 Task: Open Card Cabaret Review in Board Customer Needs Assessment to Workspace Help Desk Software and add a team member Softage.1@softage.net, a label Blue, a checklist Alternative Investments, an attachment from your computer, a color Blue and finally, add a card description 'Develop and launch new customer feedback program for product improvements' and a comment 'We should approach this task with a sense of experimentation and a willingness to learn from our mistakes.'. Add a start date 'Jan 05, 1900' with a due date 'Jan 12, 1900'
Action: Mouse moved to (85, 46)
Screenshot: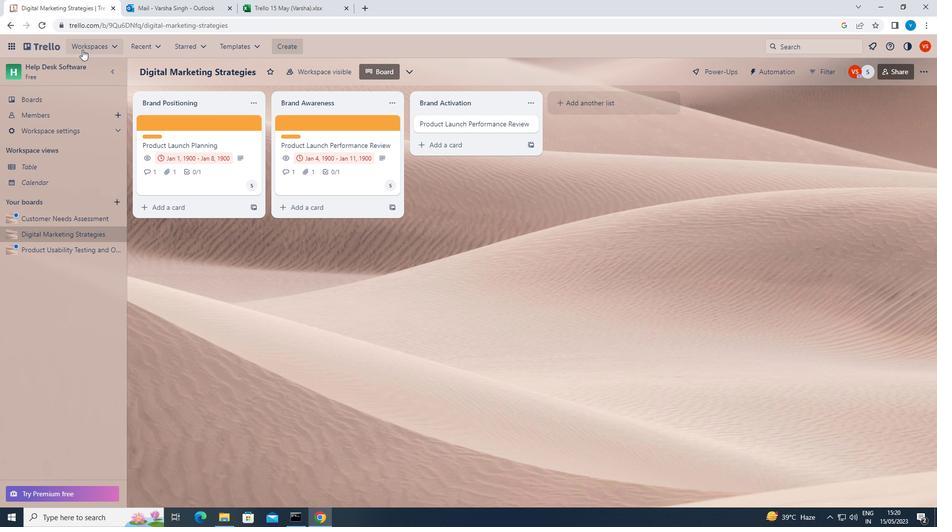 
Action: Mouse pressed left at (85, 46)
Screenshot: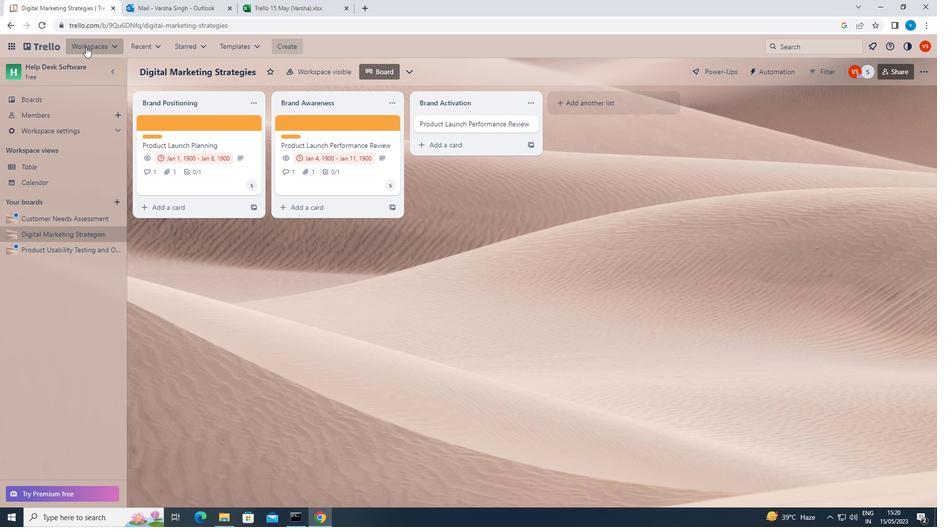 
Action: Mouse moved to (124, 461)
Screenshot: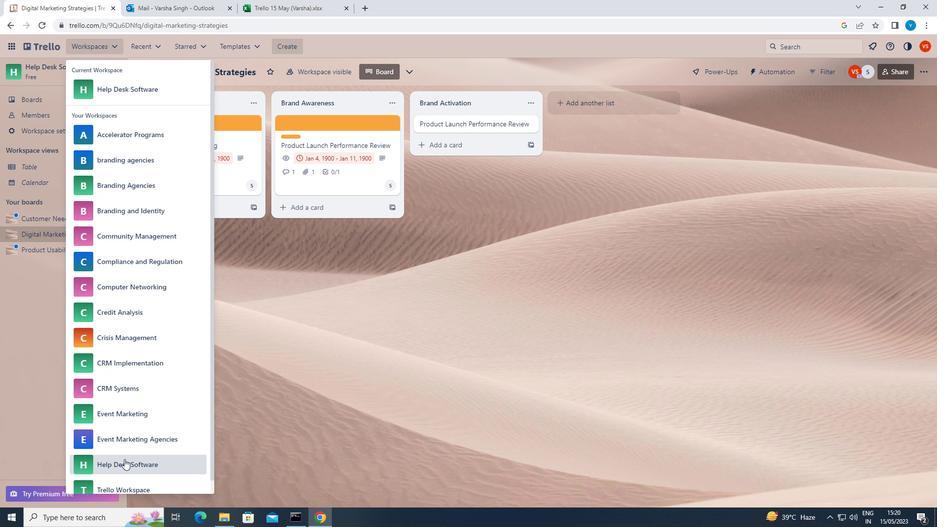 
Action: Mouse pressed left at (124, 461)
Screenshot: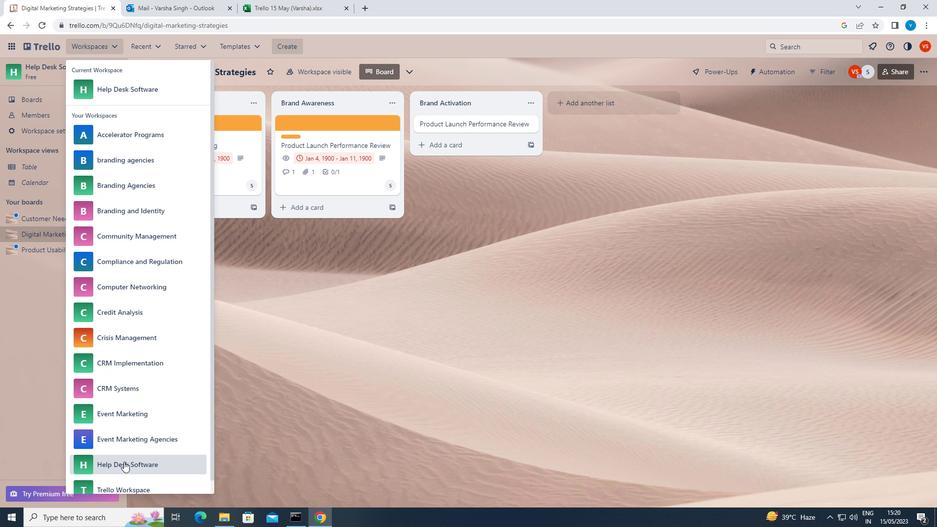 
Action: Mouse moved to (716, 398)
Screenshot: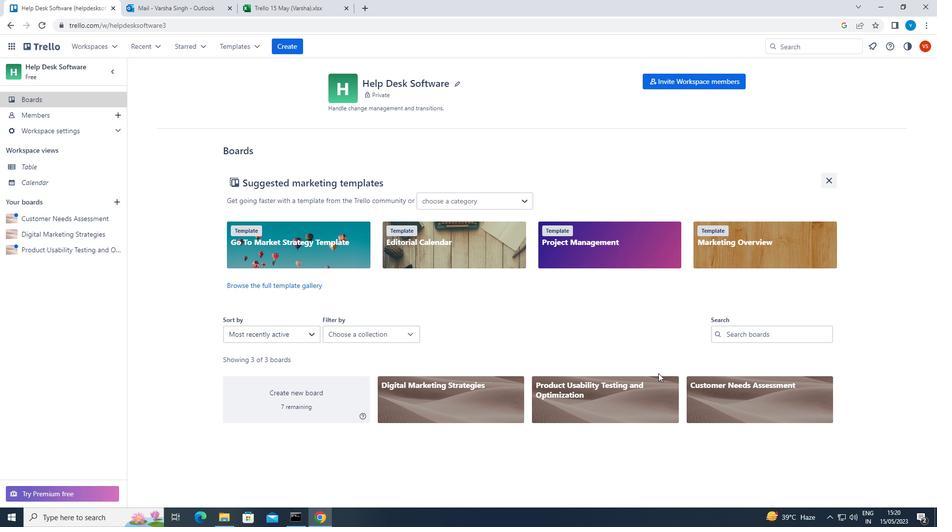 
Action: Mouse pressed left at (716, 398)
Screenshot: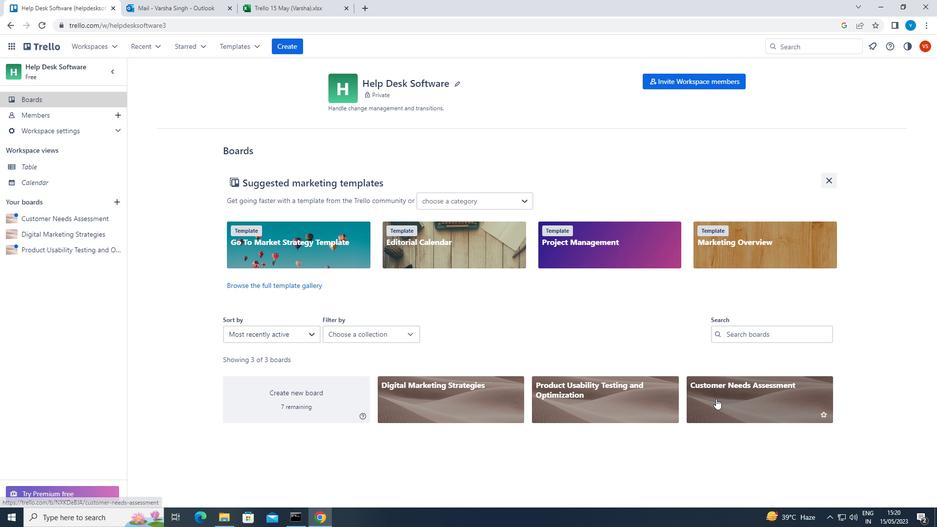 
Action: Mouse moved to (354, 125)
Screenshot: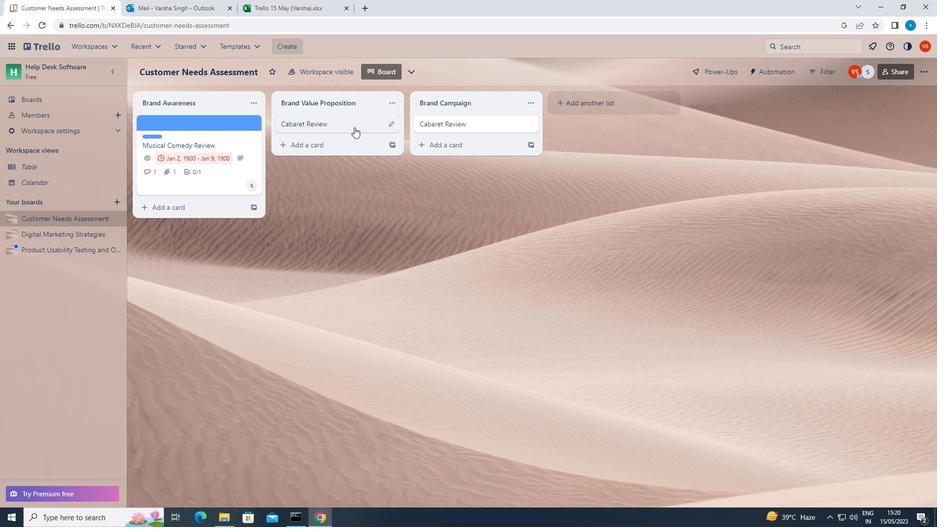 
Action: Mouse pressed left at (354, 125)
Screenshot: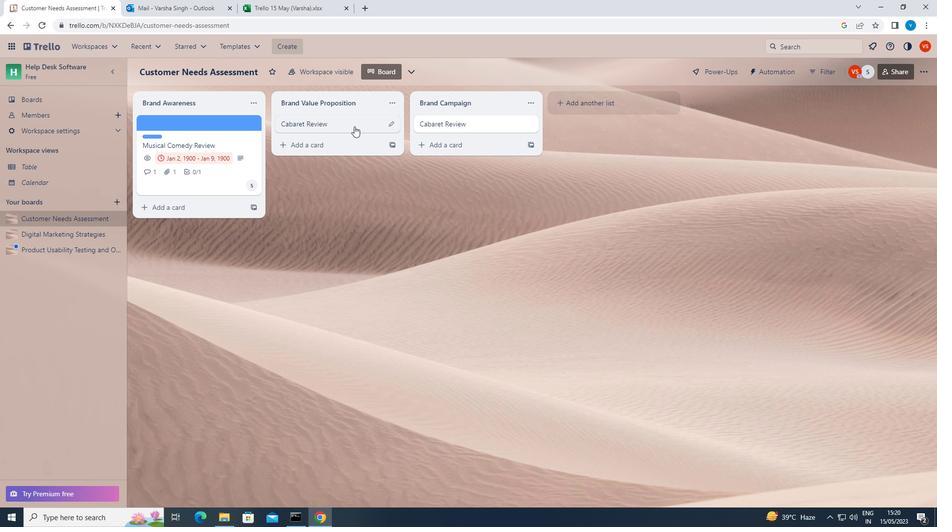 
Action: Mouse moved to (599, 158)
Screenshot: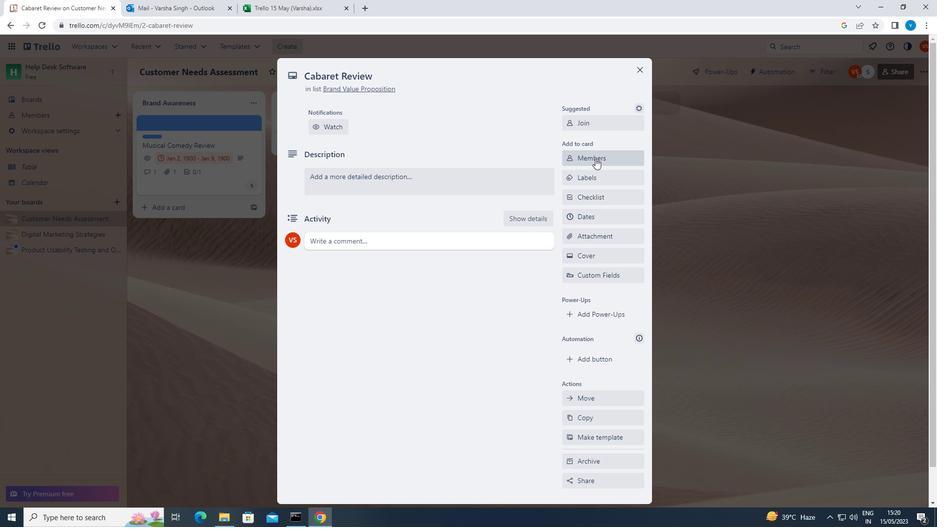 
Action: Mouse pressed left at (599, 158)
Screenshot: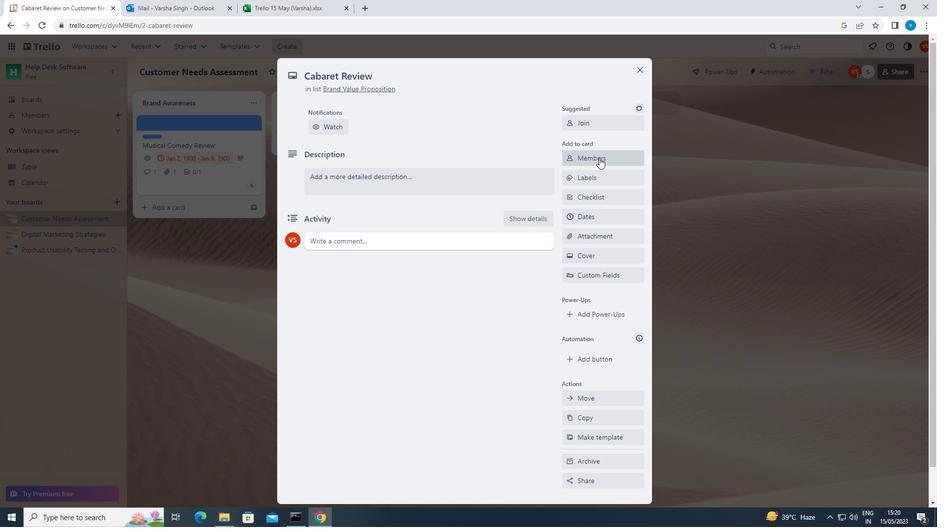 
Action: Mouse moved to (590, 185)
Screenshot: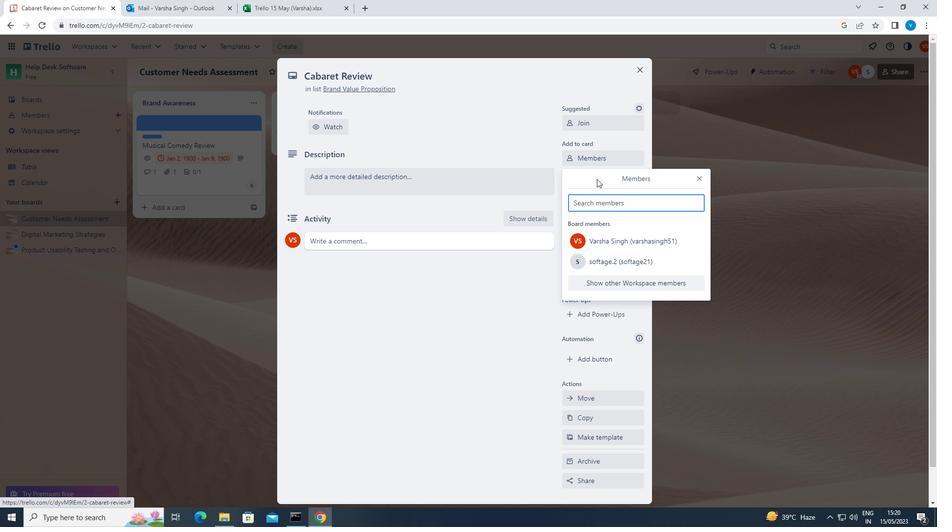 
Action: Key pressed <Key.shift>SOFTAGE.1<Key.shift>@SOFTAGE.NET
Screenshot: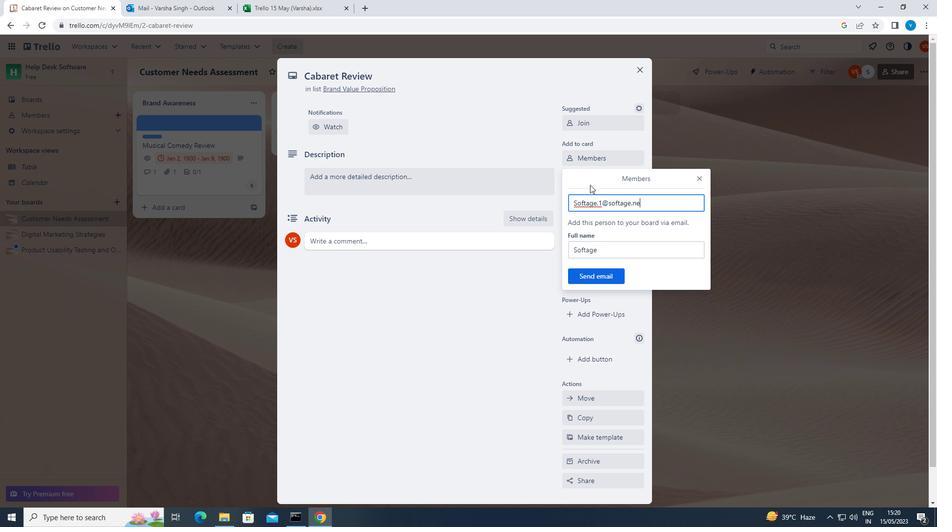 
Action: Mouse moved to (577, 270)
Screenshot: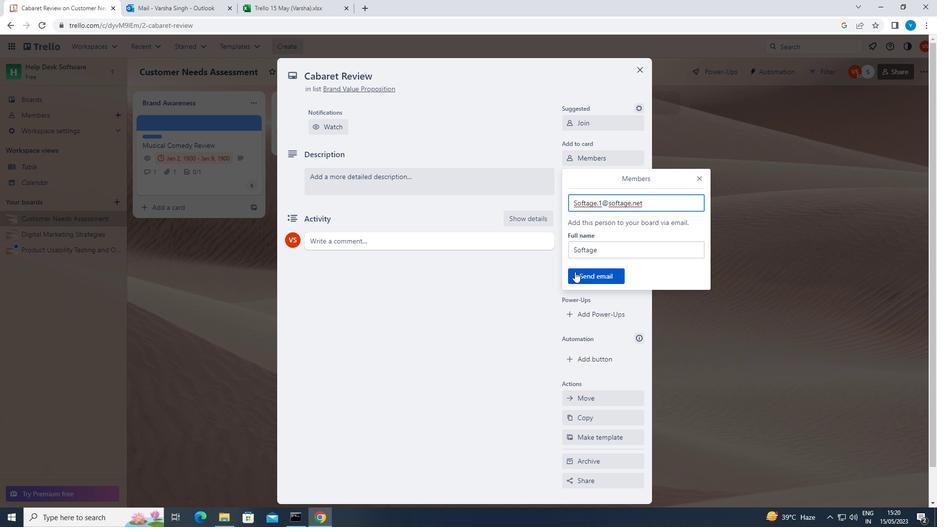 
Action: Mouse pressed left at (577, 270)
Screenshot: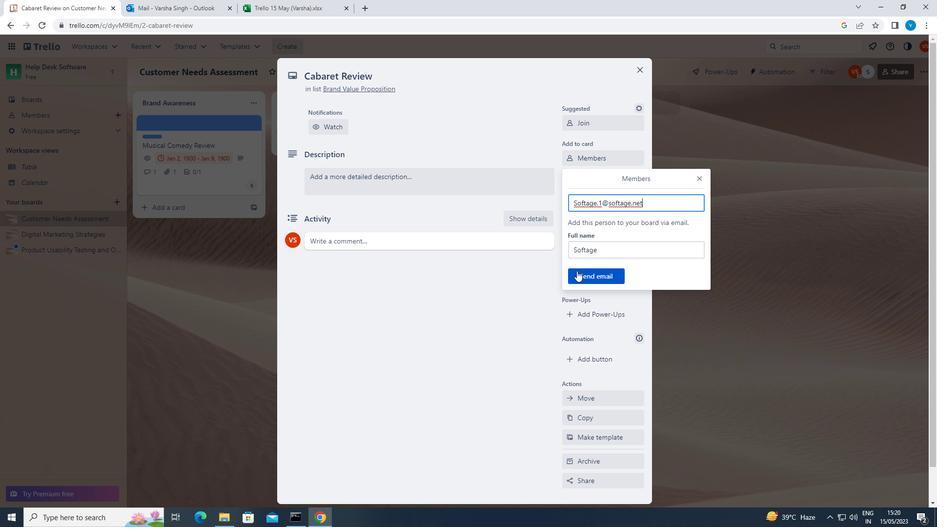 
Action: Mouse moved to (605, 177)
Screenshot: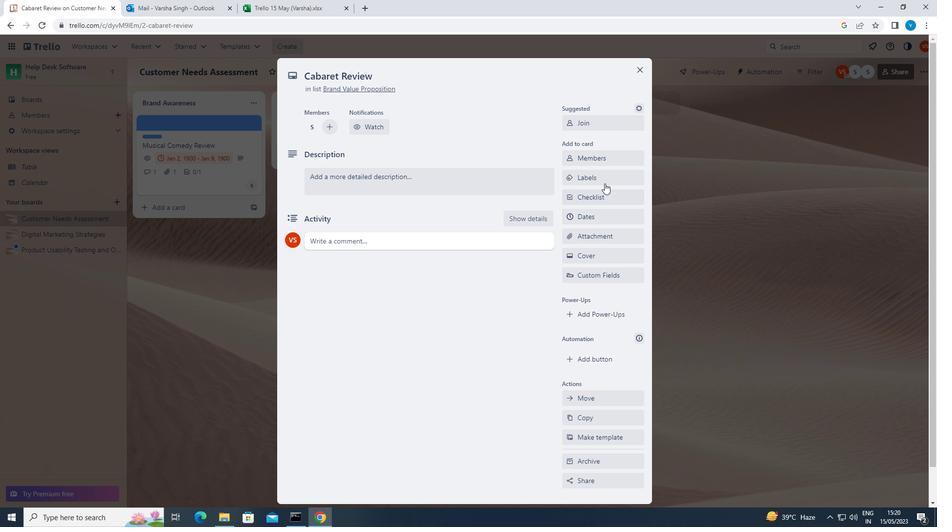 
Action: Mouse pressed left at (605, 177)
Screenshot: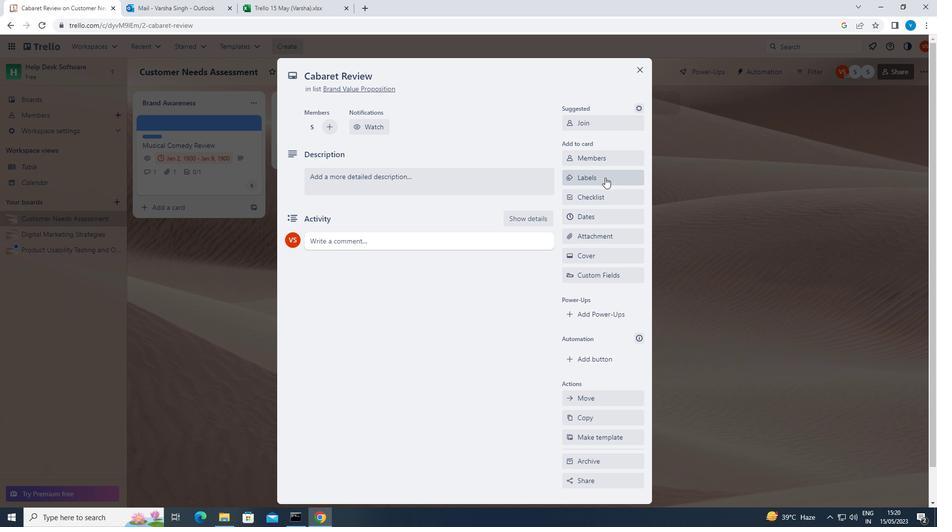 
Action: Mouse moved to (612, 344)
Screenshot: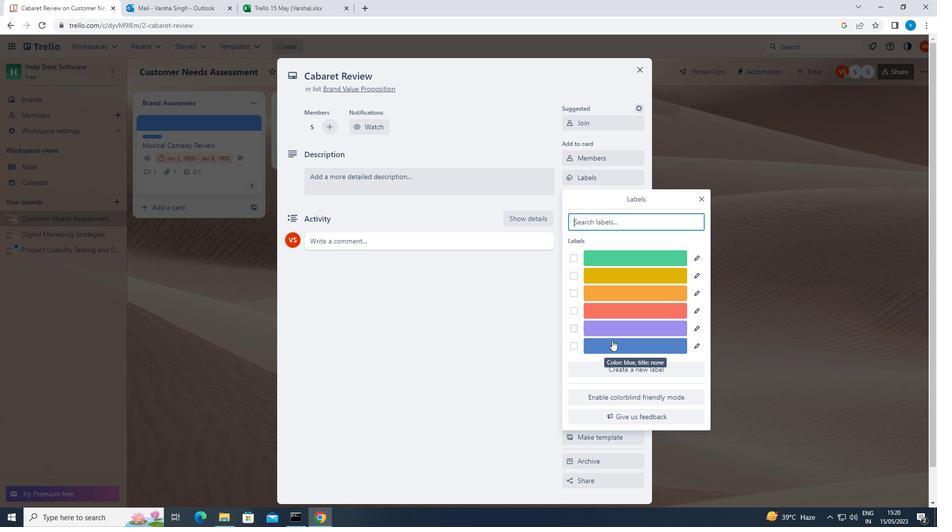 
Action: Mouse pressed left at (612, 344)
Screenshot: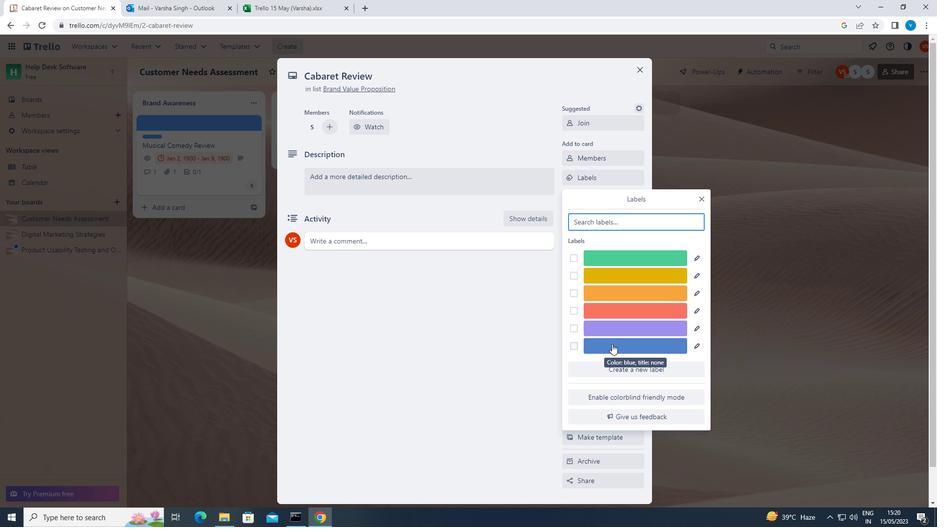 
Action: Mouse moved to (702, 200)
Screenshot: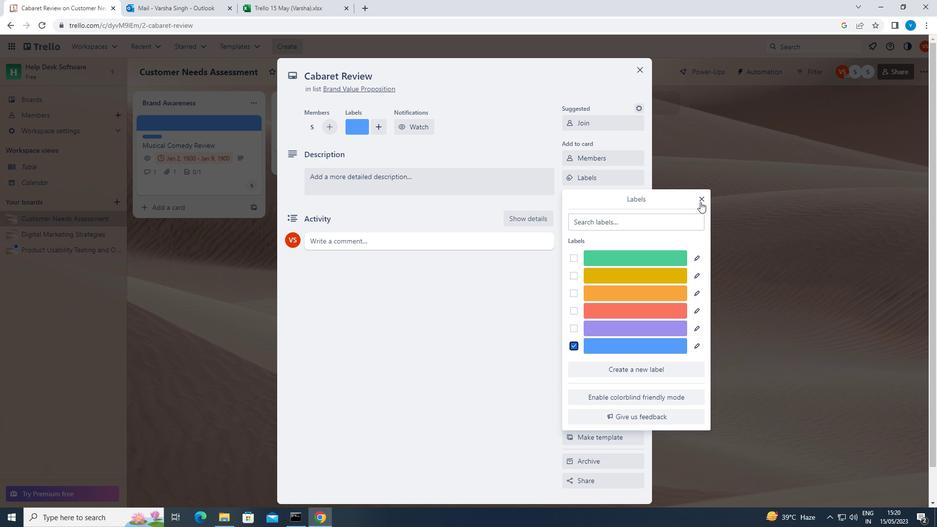 
Action: Mouse pressed left at (702, 200)
Screenshot: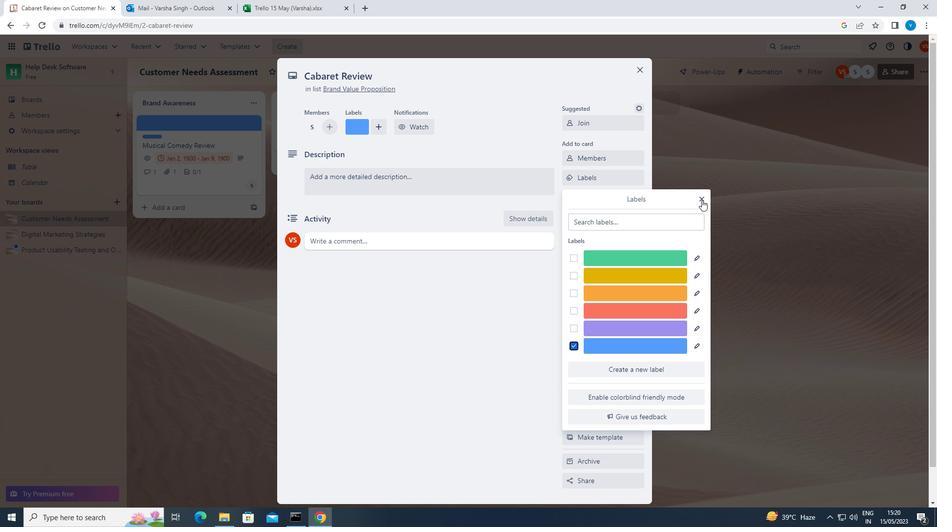 
Action: Mouse moved to (623, 200)
Screenshot: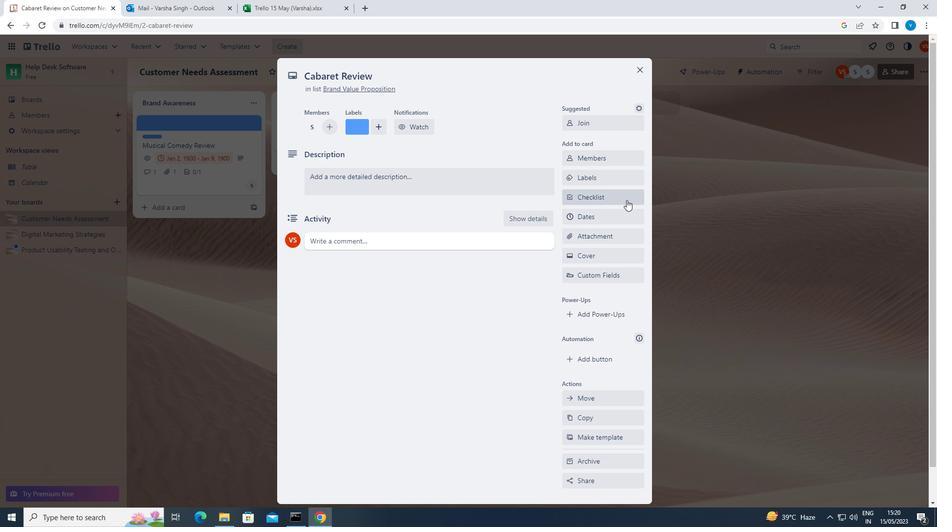 
Action: Mouse pressed left at (623, 200)
Screenshot: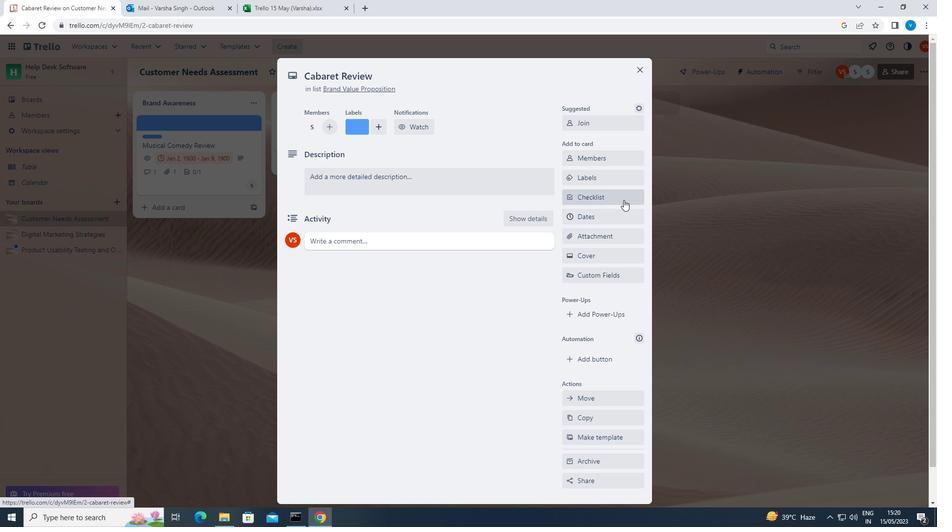 
Action: Mouse moved to (589, 301)
Screenshot: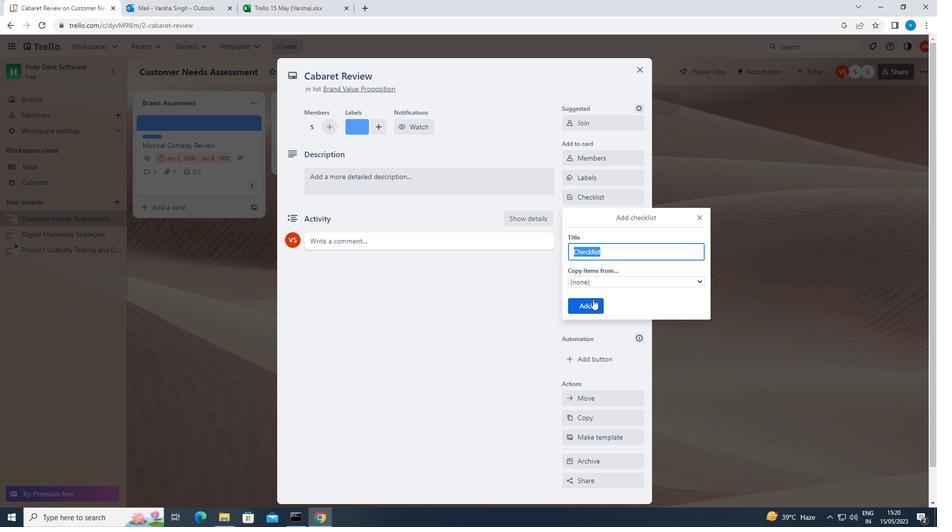 
Action: Mouse pressed left at (589, 301)
Screenshot: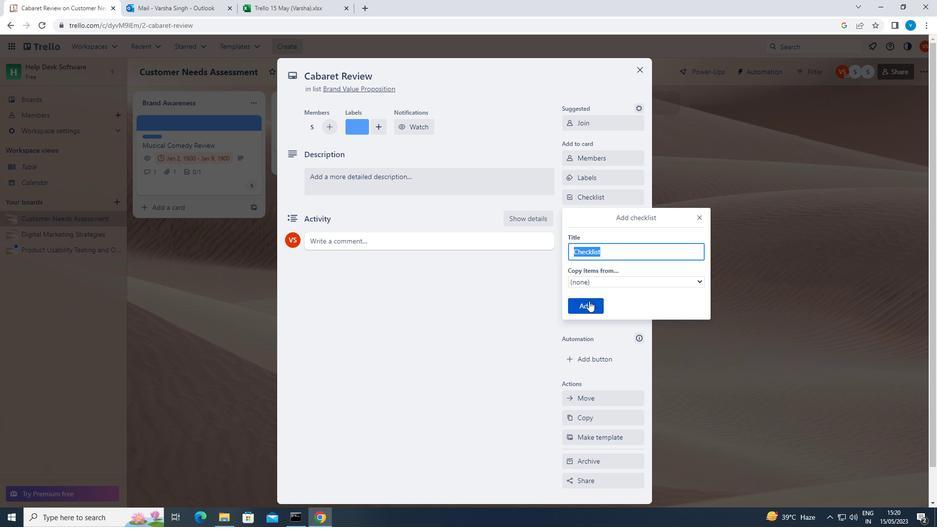 
Action: Mouse moved to (587, 299)
Screenshot: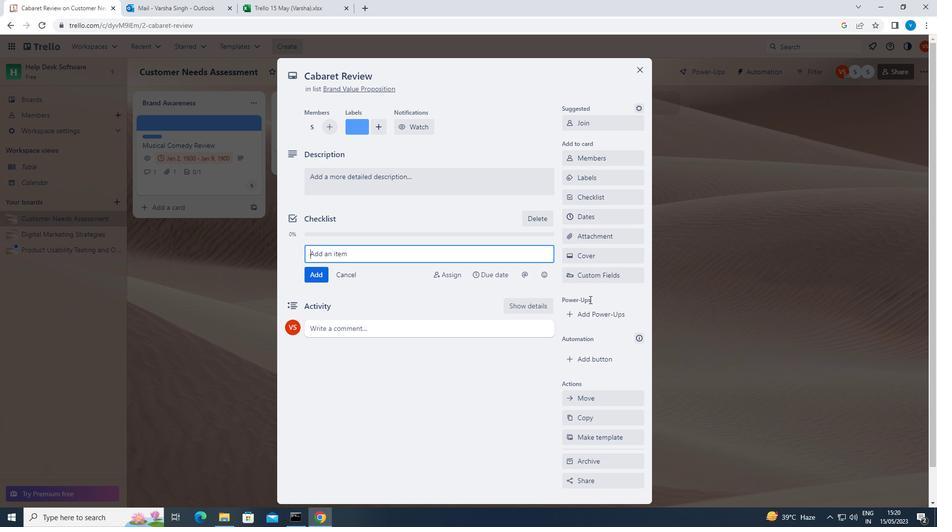 
Action: Key pressed <Key.shift>ALTERNATIVE<Key.space><Key.shift>INVESTMENTS
Screenshot: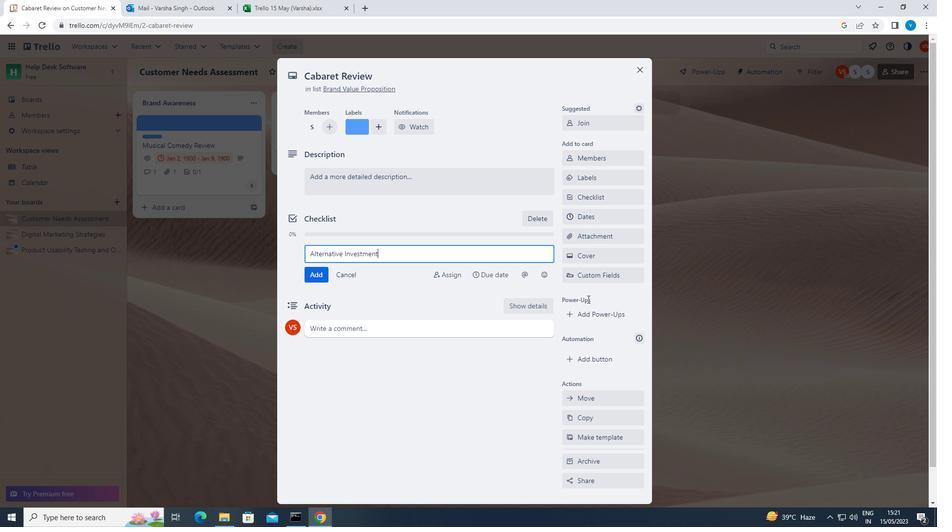 
Action: Mouse moved to (322, 278)
Screenshot: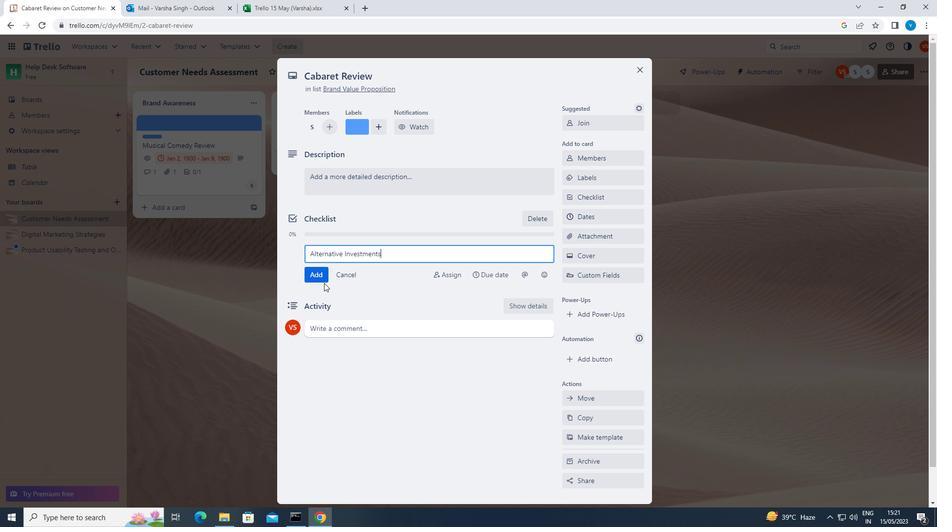 
Action: Mouse pressed left at (322, 278)
Screenshot: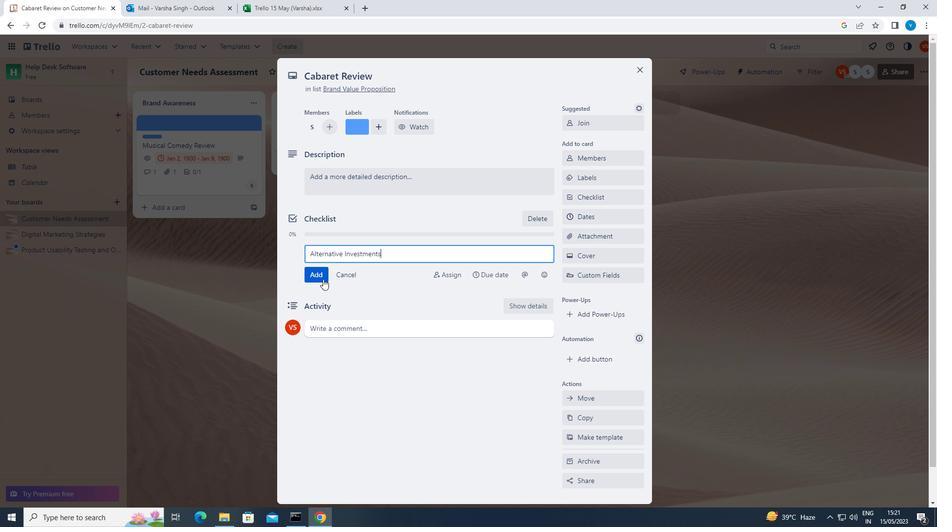 
Action: Mouse moved to (592, 237)
Screenshot: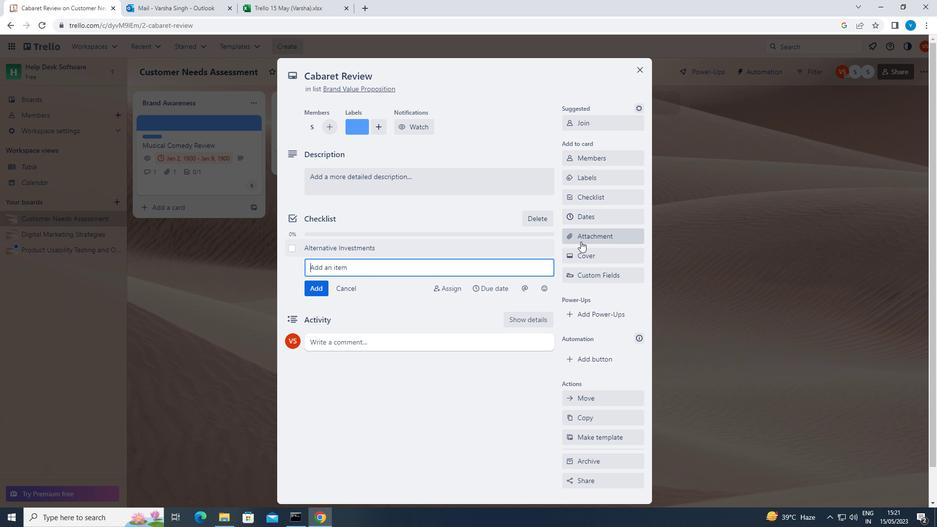 
Action: Mouse pressed left at (592, 237)
Screenshot: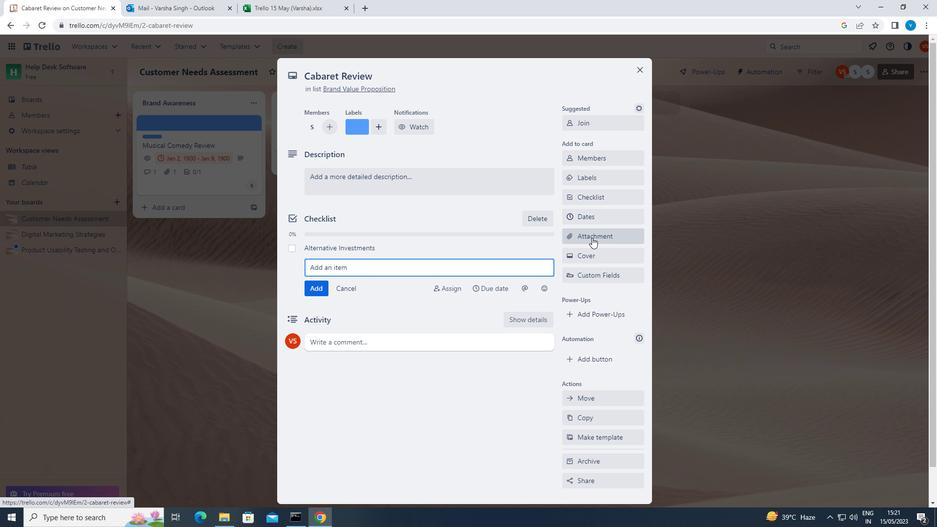
Action: Mouse moved to (589, 276)
Screenshot: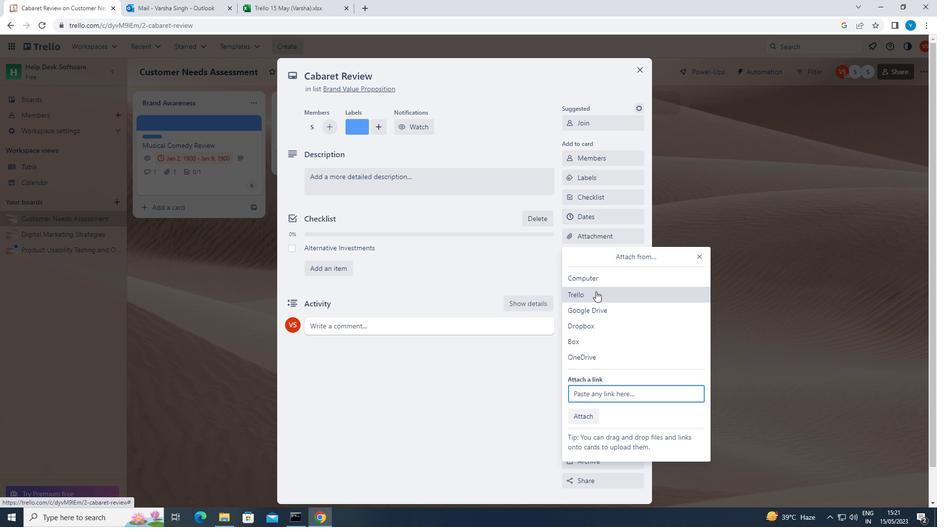 
Action: Mouse pressed left at (589, 276)
Screenshot: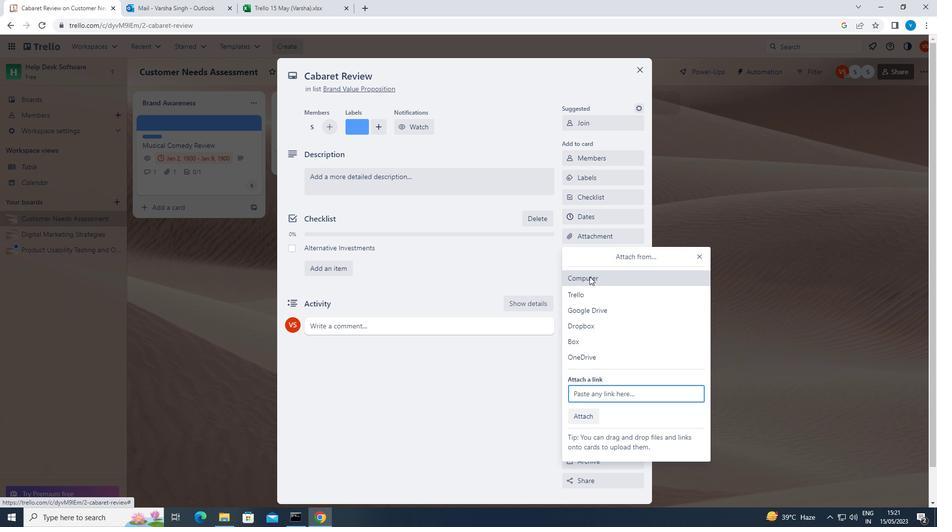 
Action: Mouse moved to (327, 173)
Screenshot: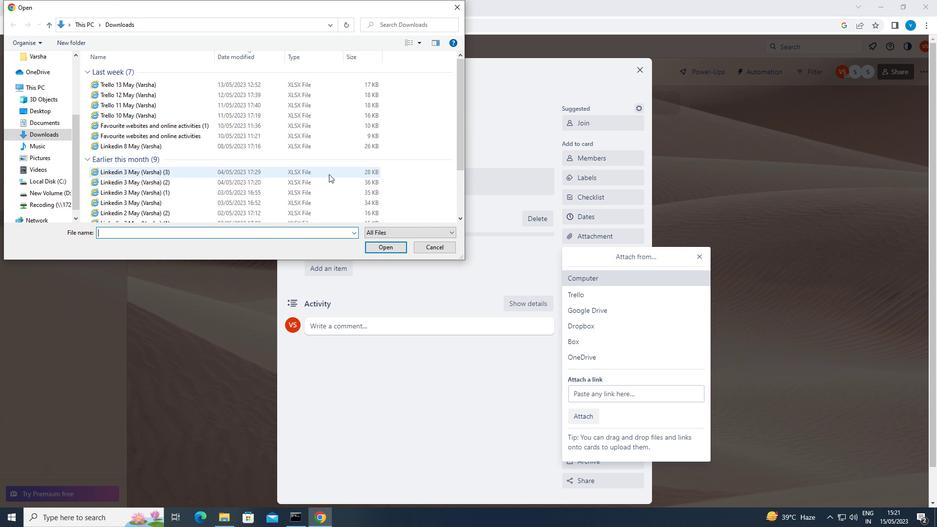 
Action: Mouse pressed left at (327, 173)
Screenshot: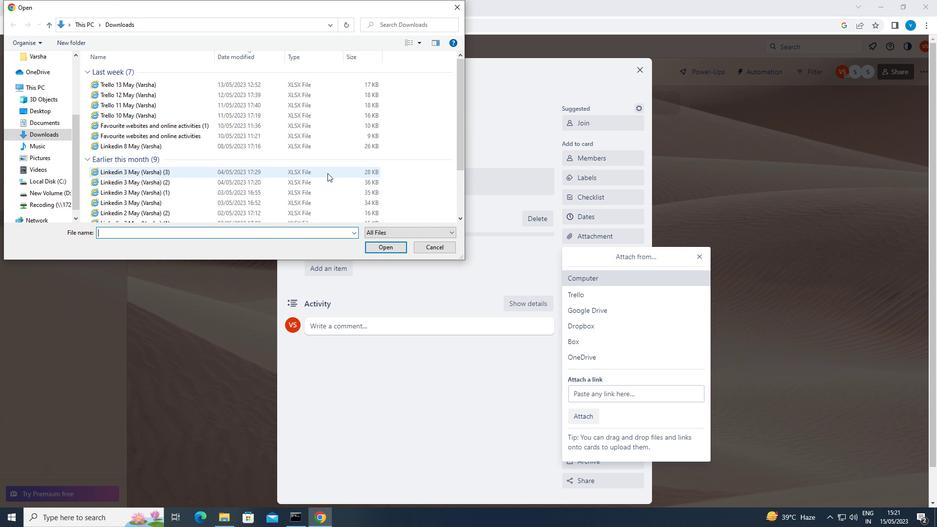 
Action: Mouse moved to (393, 248)
Screenshot: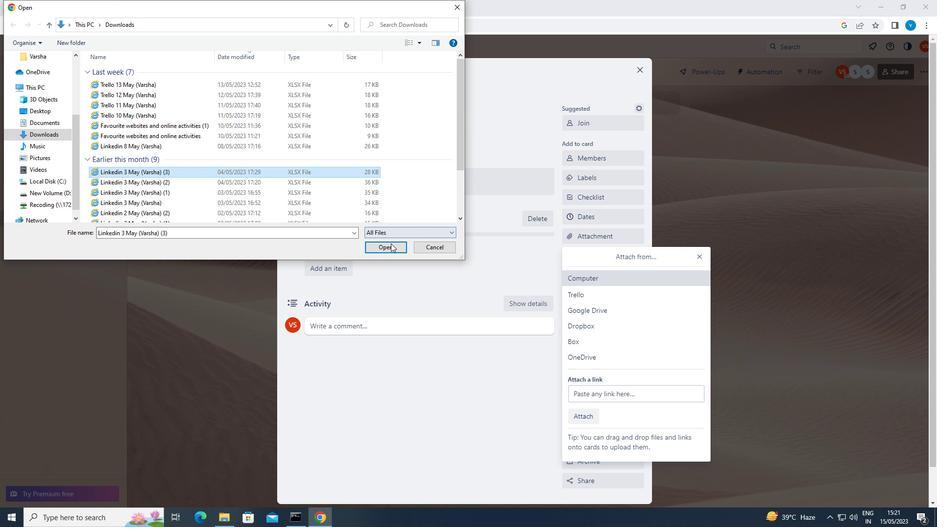 
Action: Mouse pressed left at (393, 248)
Screenshot: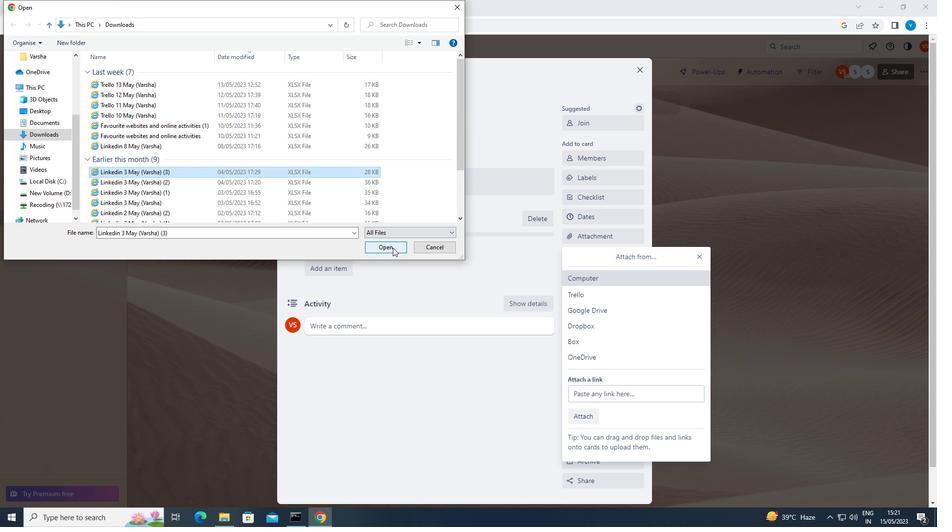 
Action: Mouse moved to (587, 258)
Screenshot: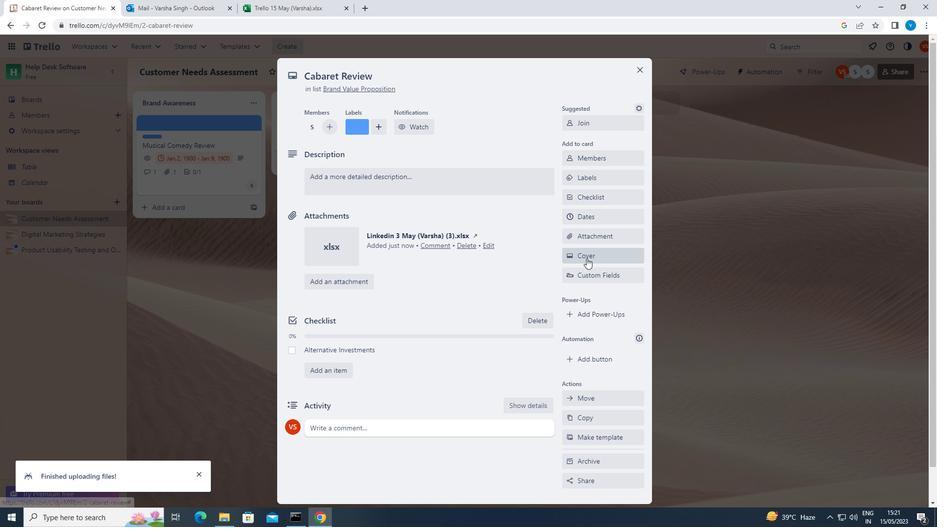
Action: Mouse pressed left at (587, 258)
Screenshot: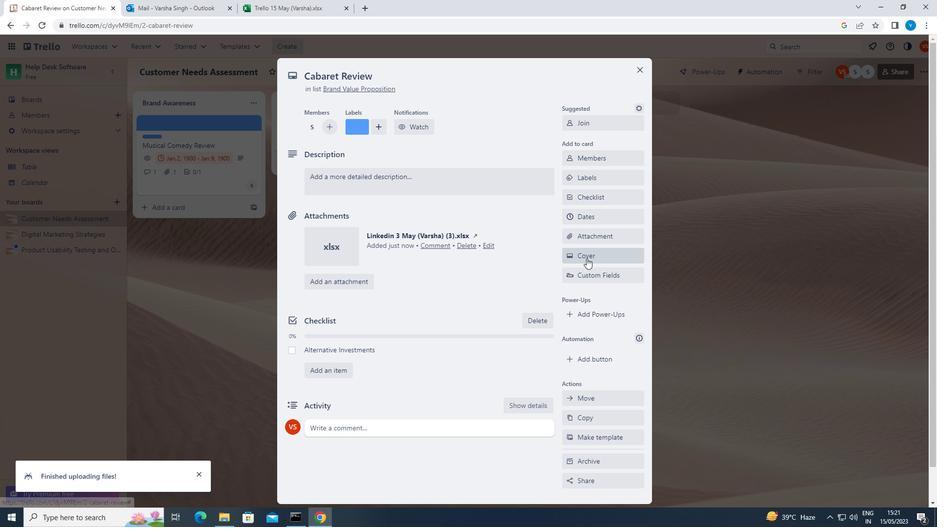 
Action: Mouse moved to (585, 329)
Screenshot: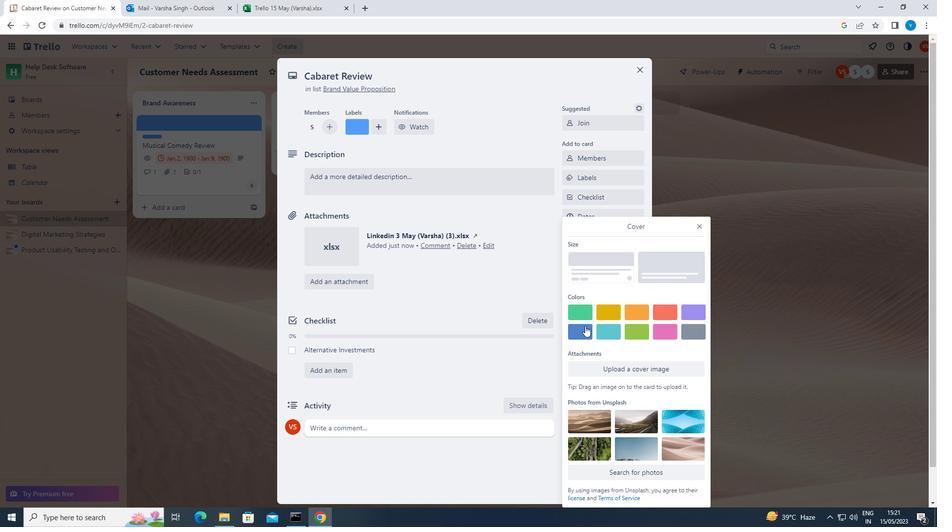 
Action: Mouse pressed left at (585, 329)
Screenshot: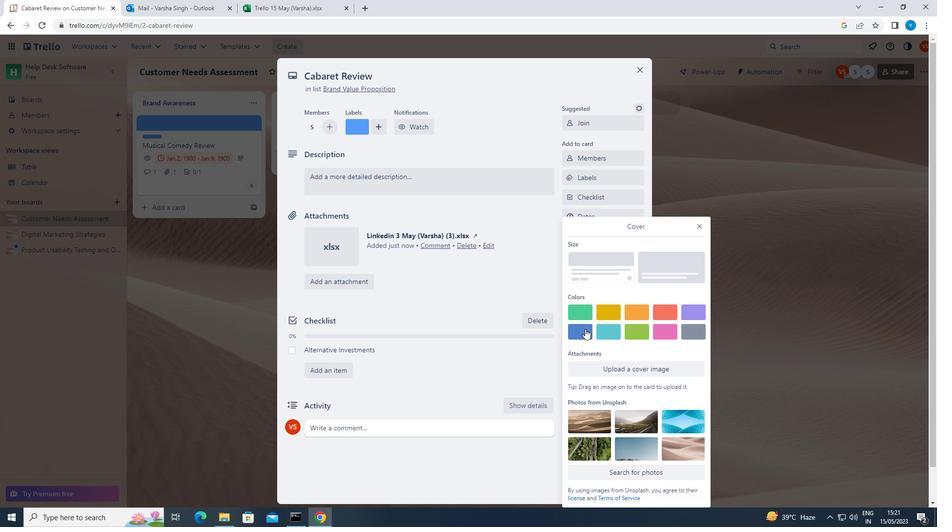 
Action: Mouse moved to (472, 239)
Screenshot: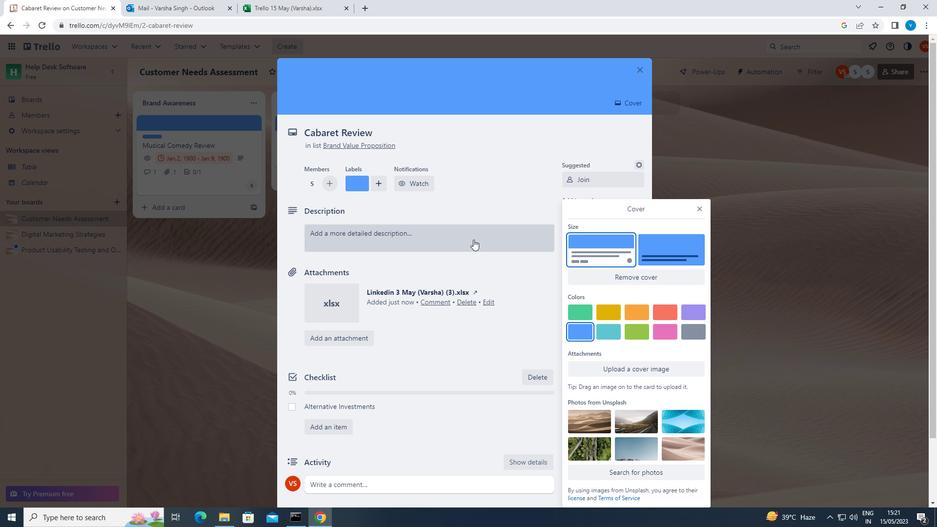 
Action: Mouse pressed left at (472, 239)
Screenshot: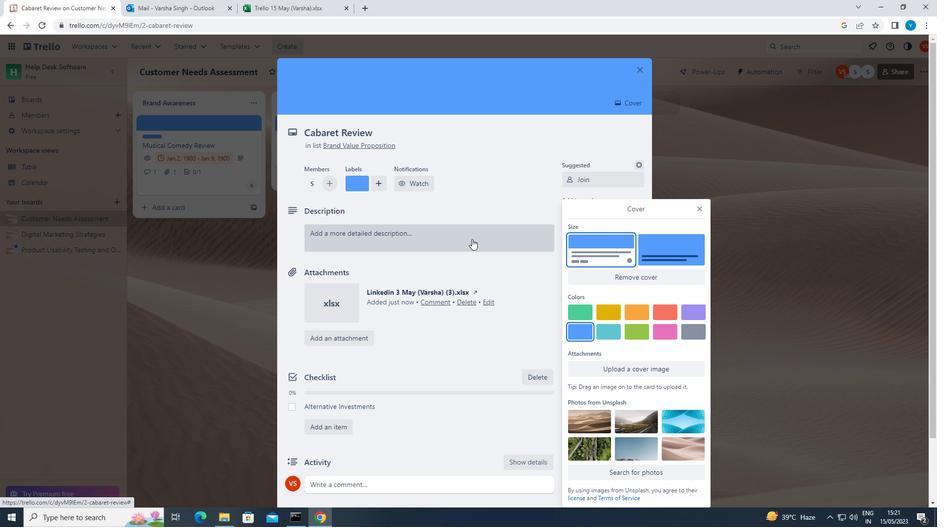 
Action: Mouse moved to (471, 238)
Screenshot: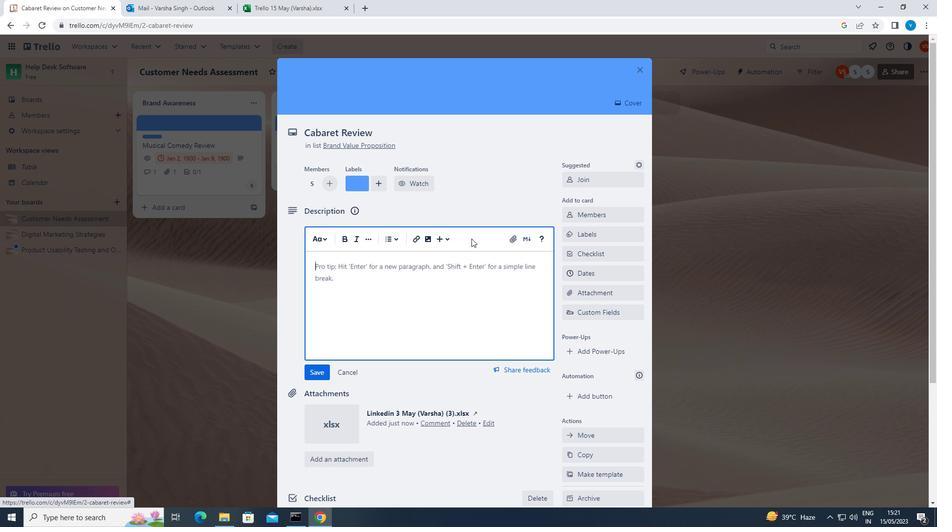 
Action: Key pressed <Key.shift>DEVELOP<Key.space>AND<Key.space>LAUNCH<Key.space>NEW<Key.space>CUSTOMER<Key.space>FEEDBACK<Key.space>PROGRAM<Key.space>FOR<Key.space>PRODUCT<Key.space>IMPROVEMENTS'
Screenshot: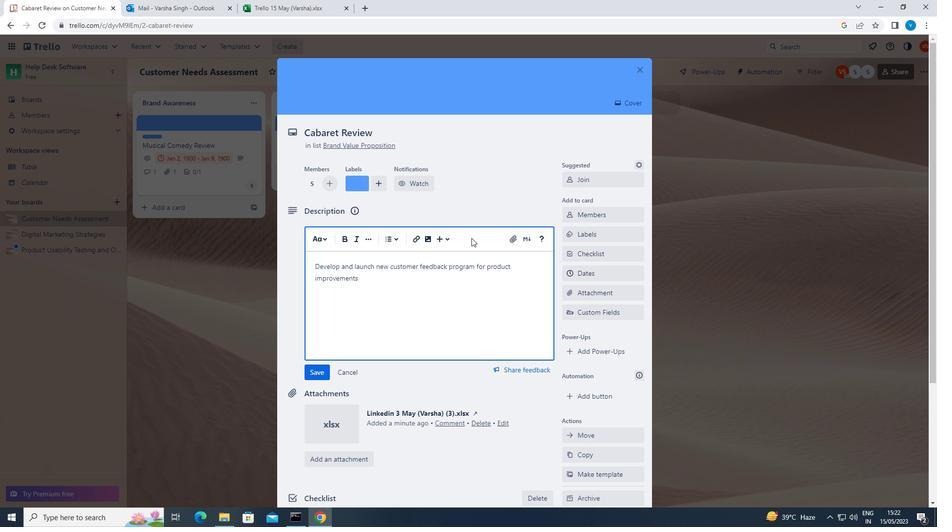 
Action: Mouse moved to (316, 369)
Screenshot: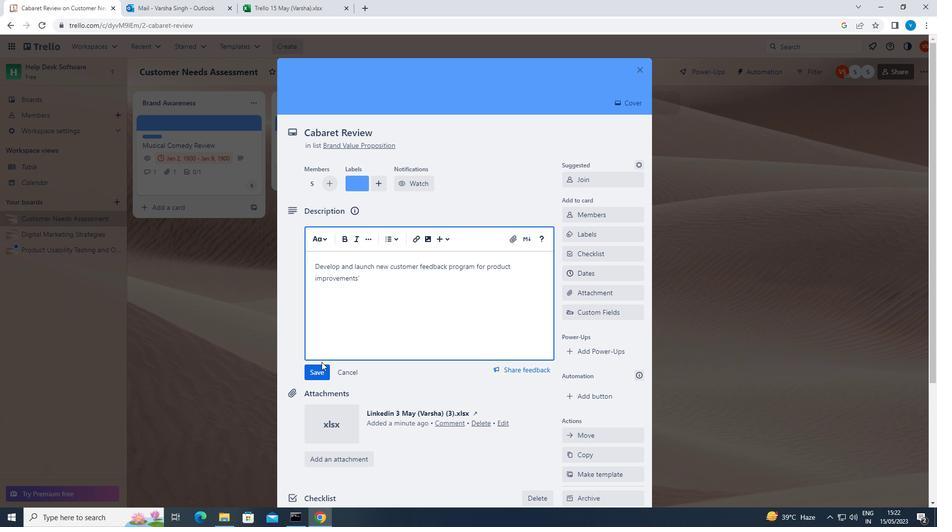 
Action: Mouse pressed left at (316, 369)
Screenshot: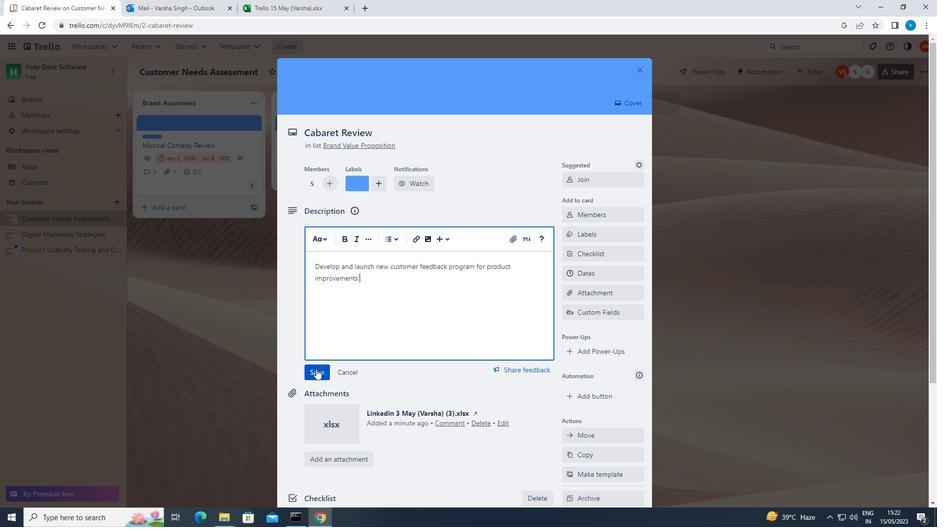 
Action: Mouse moved to (336, 465)
Screenshot: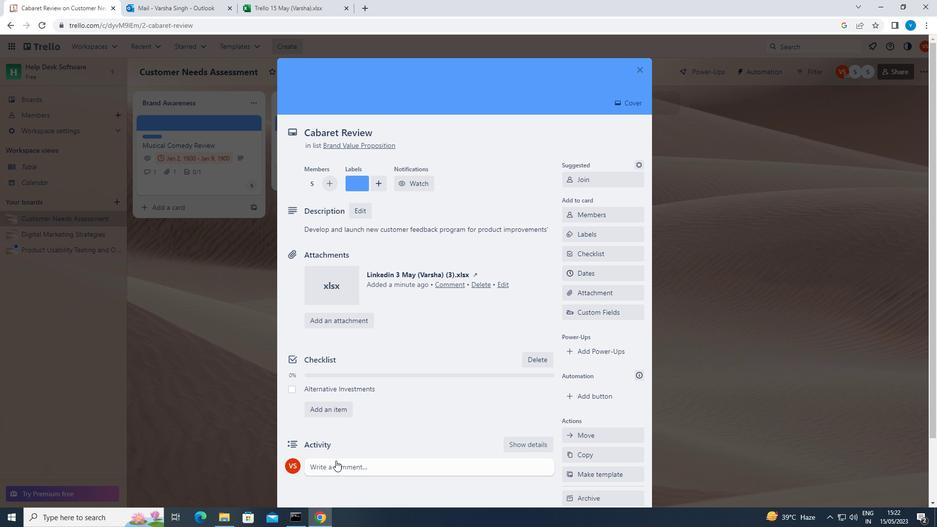 
Action: Mouse pressed left at (336, 465)
Screenshot: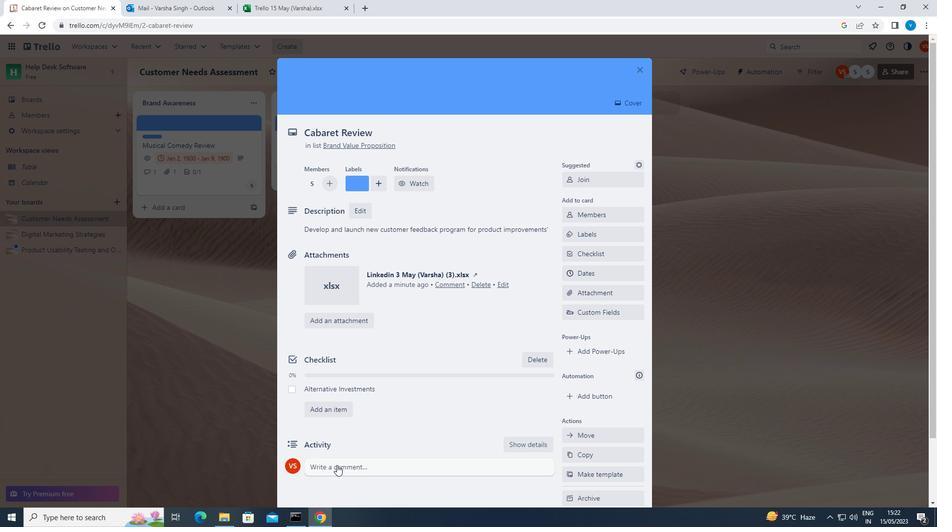 
Action: Mouse moved to (340, 464)
Screenshot: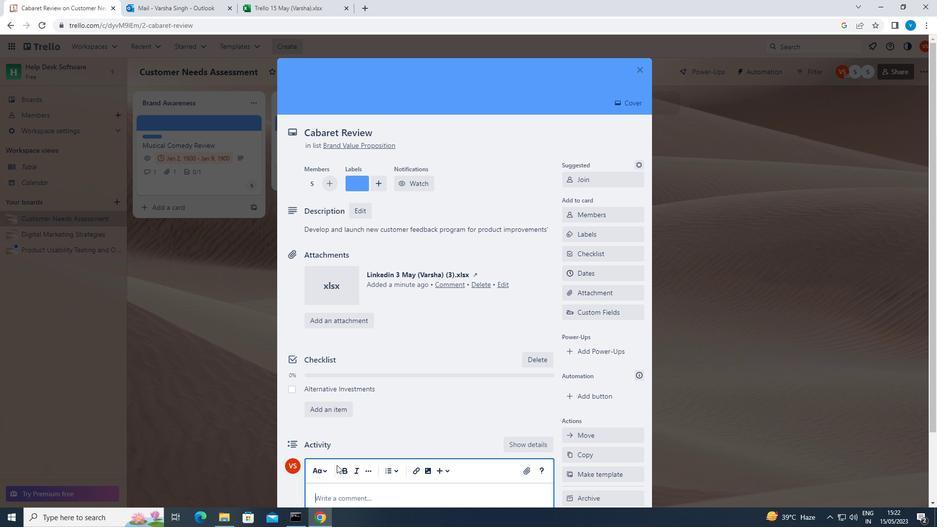 
Action: Key pressed <Key.shift><Key.shift><Key.shift><Key.shift>WE<Key.space>SHOULD<Key.space>APPROACH<Key.space>THIS<Key.space>TASK<Key.space>WITH<Key.space>A<Key.space>SENSE<Key.space>OF<Key.space>EXPERIMENTATION<Key.space>AND<Key.space>A<Key.space>WILLINGNESS<Key.space>TO<Key.space>LEARN<Key.space>FROM<Key.space>OUR<Key.space>MISTAKES.
Screenshot: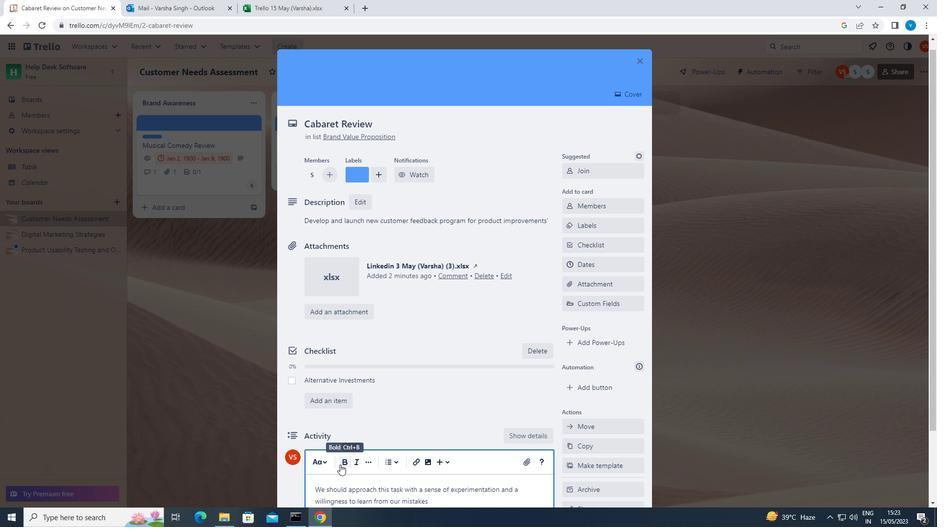 
Action: Mouse moved to (420, 403)
Screenshot: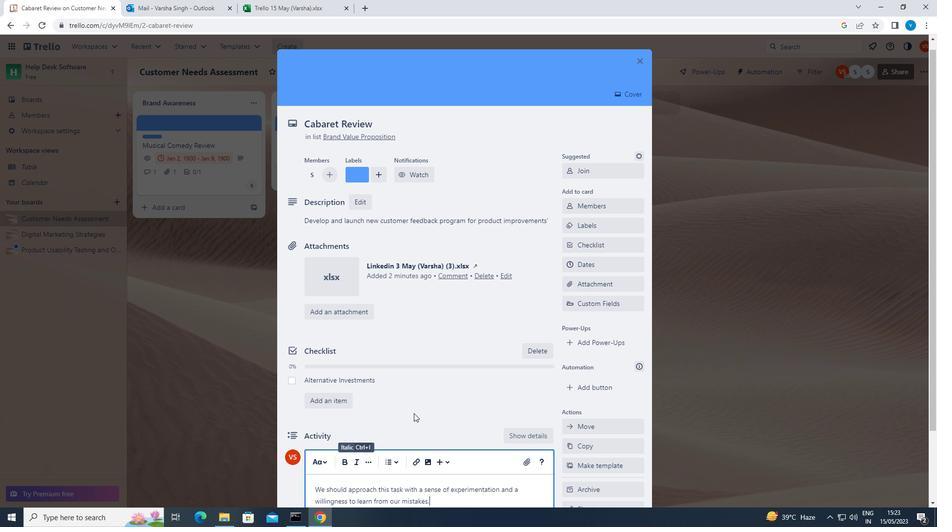 
Action: Mouse scrolled (420, 403) with delta (0, 0)
Screenshot: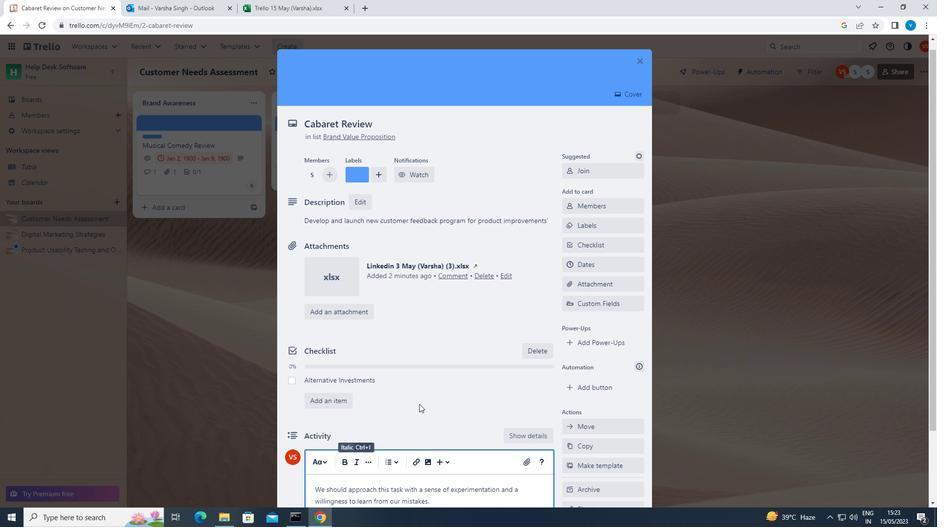 
Action: Mouse scrolled (420, 403) with delta (0, 0)
Screenshot: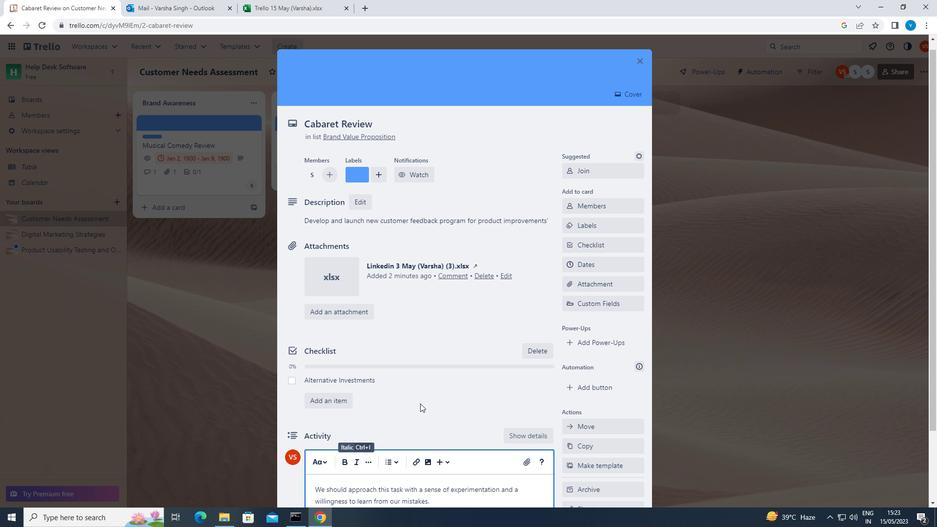 
Action: Mouse moved to (314, 444)
Screenshot: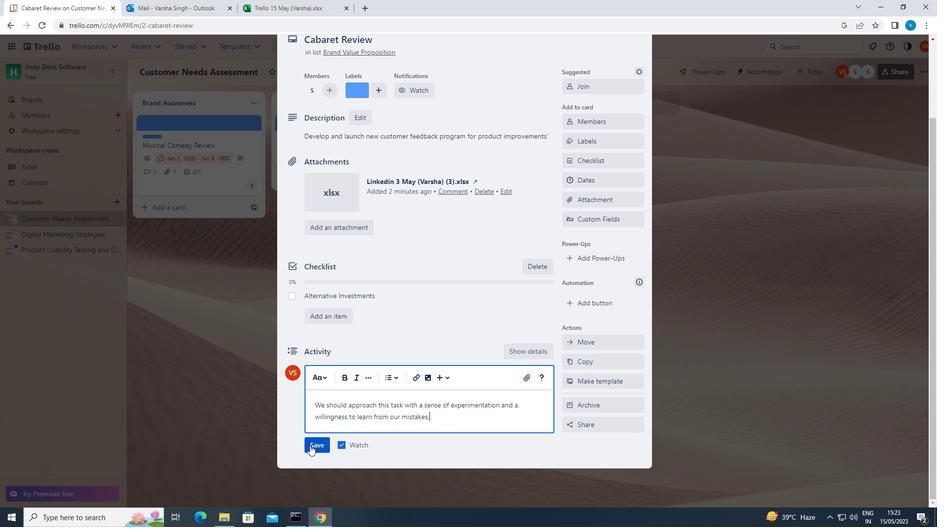 
Action: Mouse pressed left at (314, 444)
Screenshot: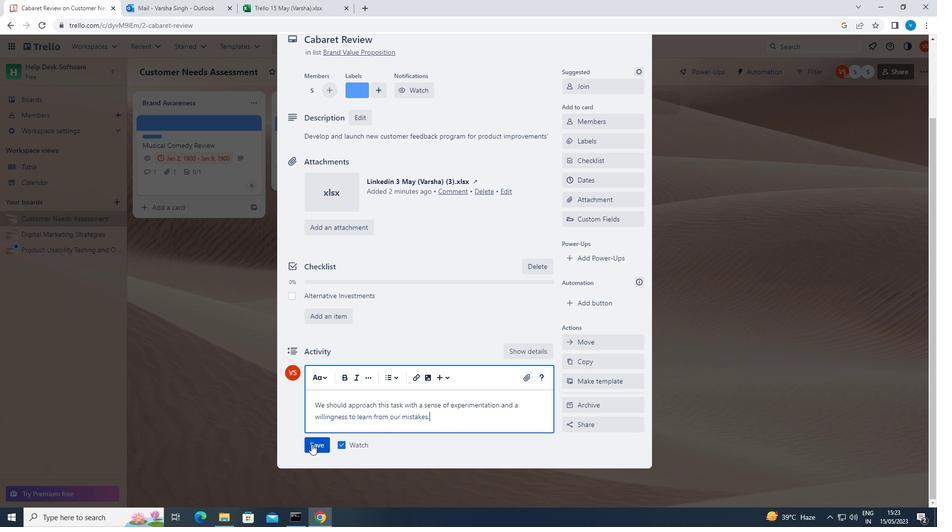 
Action: Mouse moved to (586, 185)
Screenshot: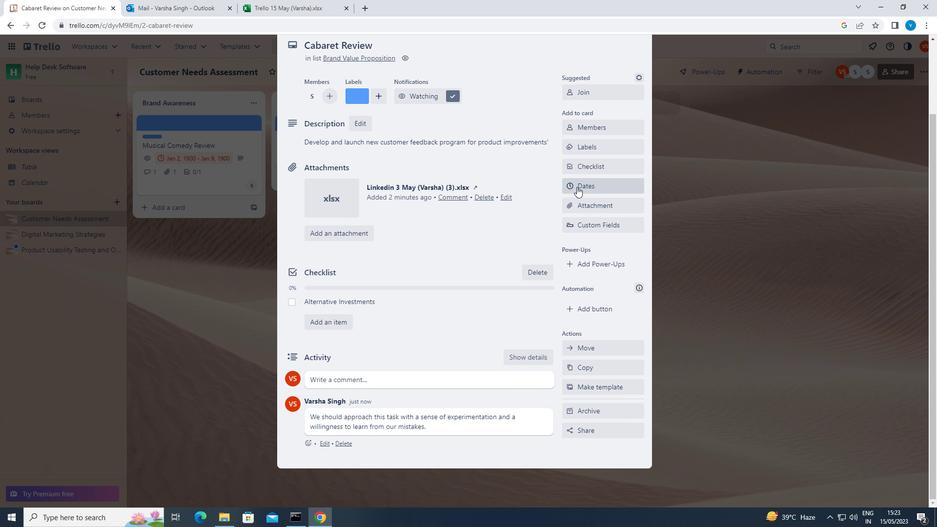 
Action: Mouse pressed left at (586, 185)
Screenshot: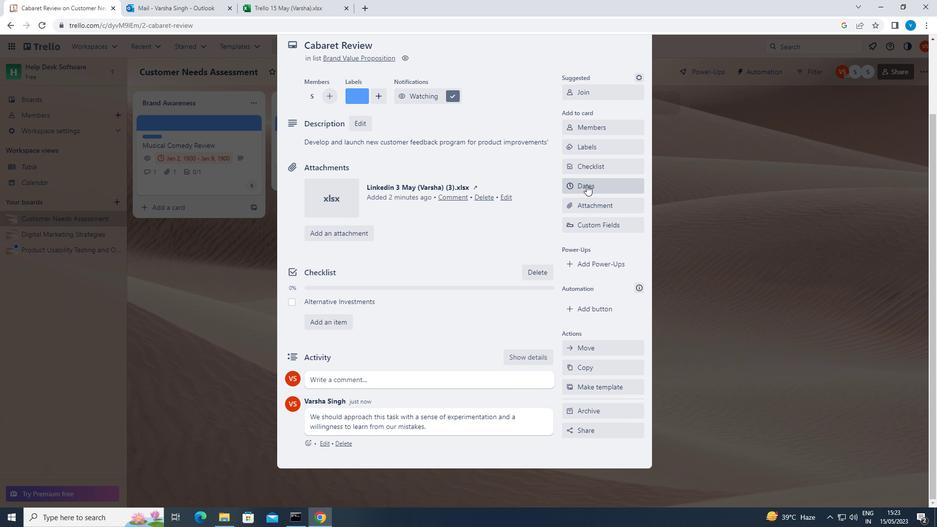 
Action: Mouse moved to (573, 247)
Screenshot: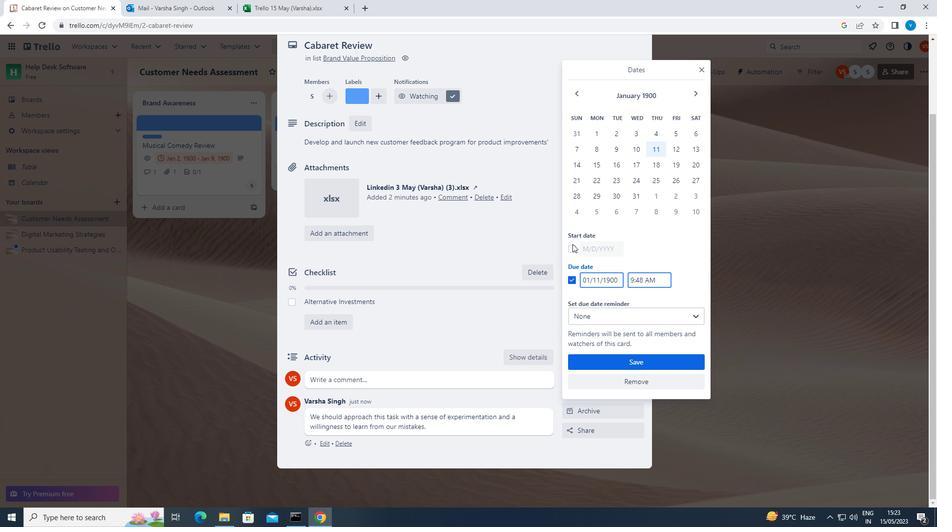 
Action: Mouse pressed left at (573, 247)
Screenshot: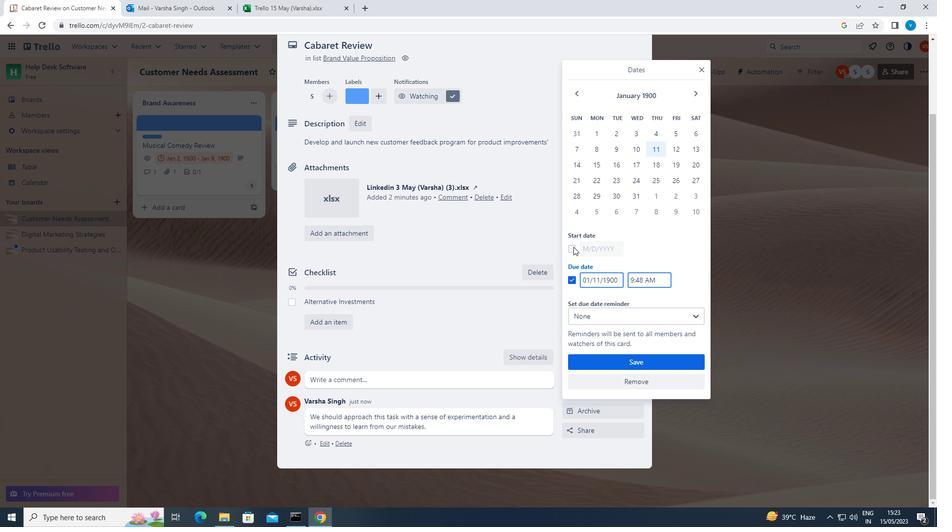 
Action: Mouse moved to (619, 248)
Screenshot: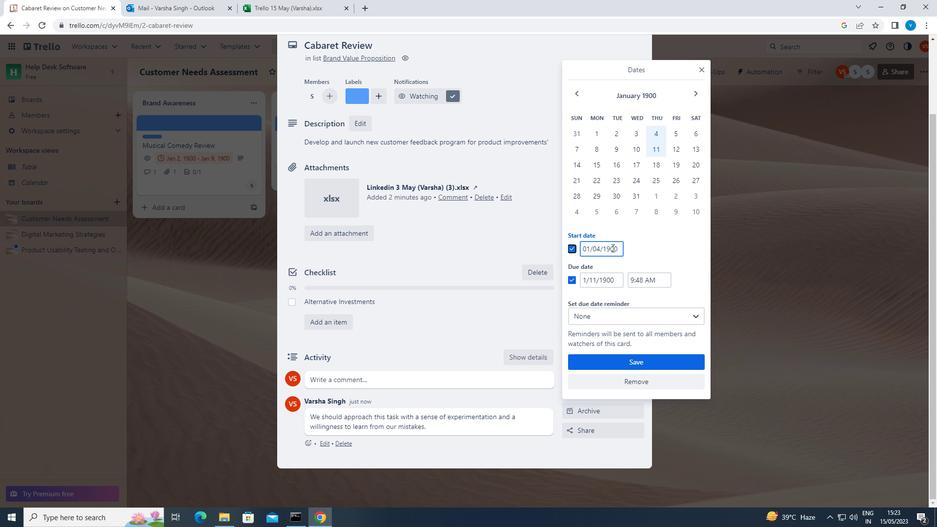 
Action: Mouse pressed left at (619, 248)
Screenshot: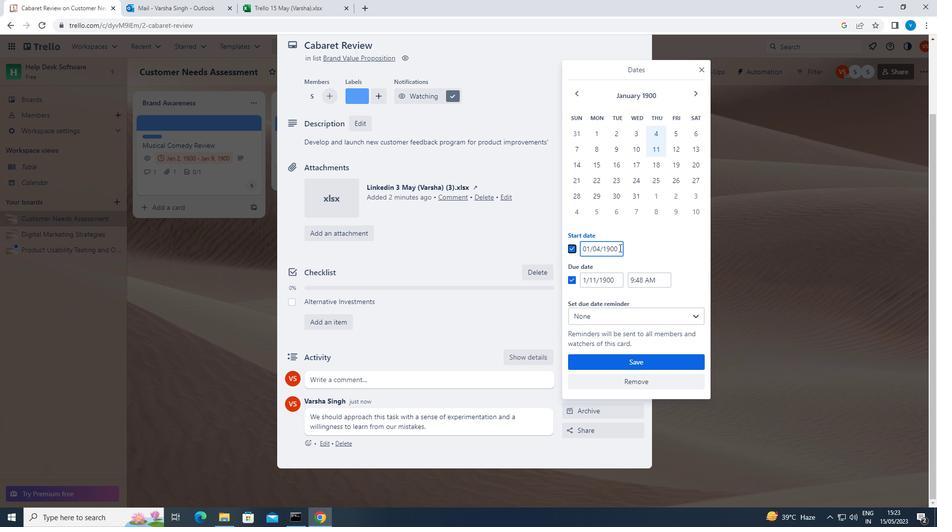 
Action: Key pressed <Key.backspace><Key.backspace><Key.backspace><Key.backspace><Key.backspace><Key.backspace><Key.backspace><Key.backspace><Key.backspace><Key.backspace><Key.backspace><Key.backspace><Key.backspace><Key.backspace>01/05/1900
Screenshot: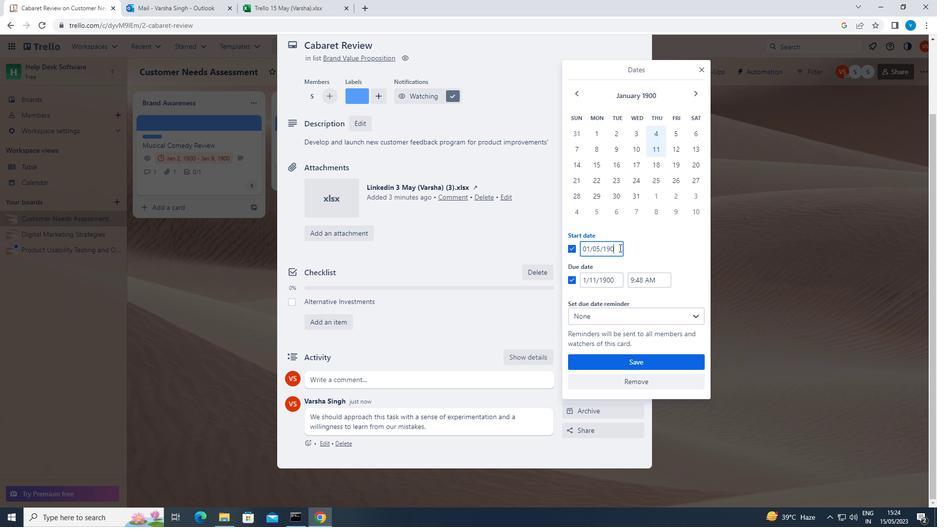 
Action: Mouse moved to (615, 277)
Screenshot: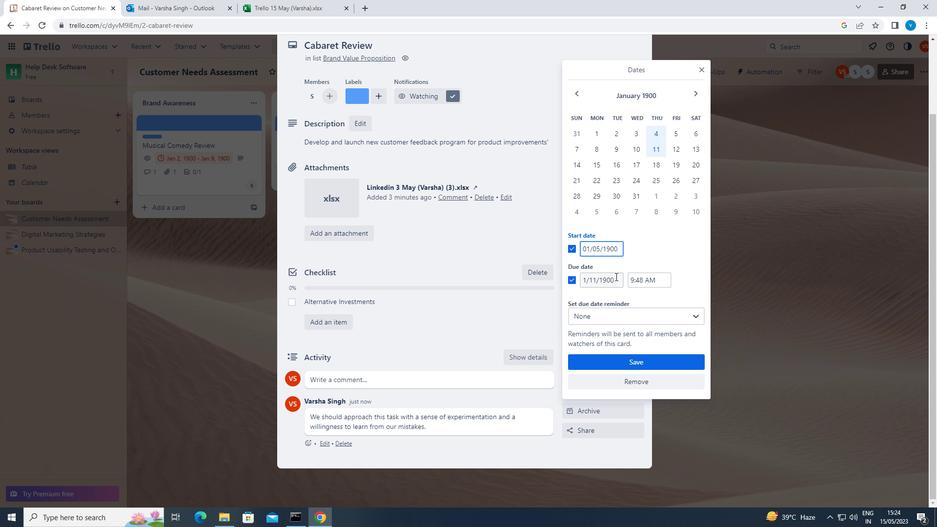 
Action: Mouse pressed left at (615, 277)
Screenshot: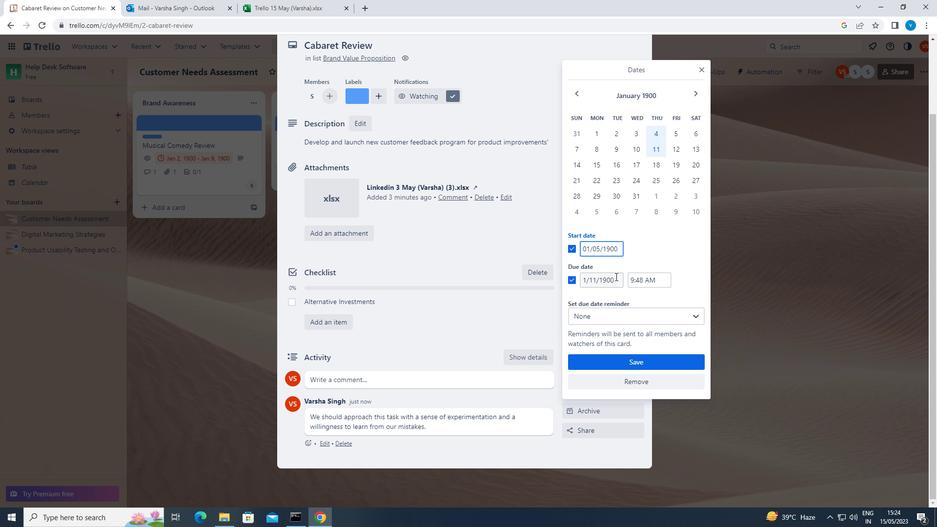 
Action: Key pressed <Key.backspace><Key.backspace><Key.backspace><Key.backspace><Key.backspace><Key.backspace><Key.backspace><Key.backspace><Key.backspace><Key.backspace><Key.backspace><Key.backspace><Key.backspace><Key.backspace>01/12/1900
Screenshot: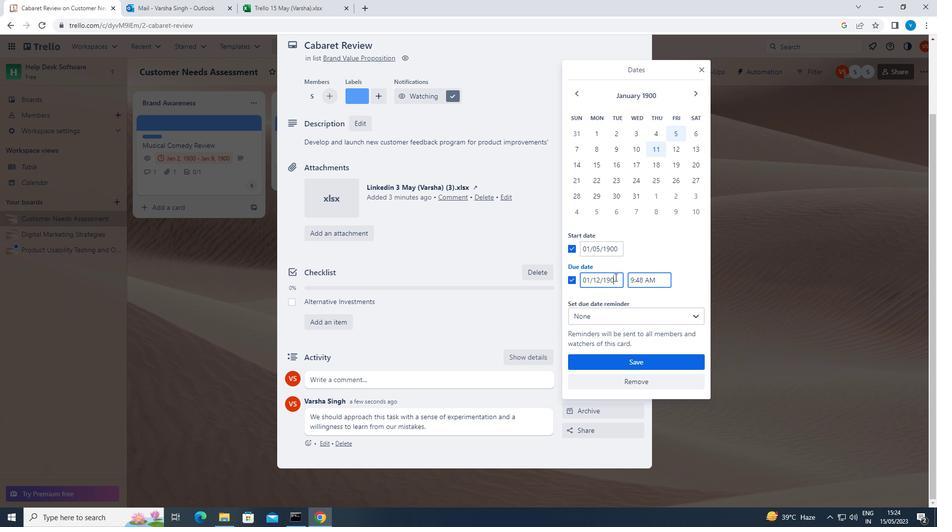 
Action: Mouse moved to (586, 364)
Screenshot: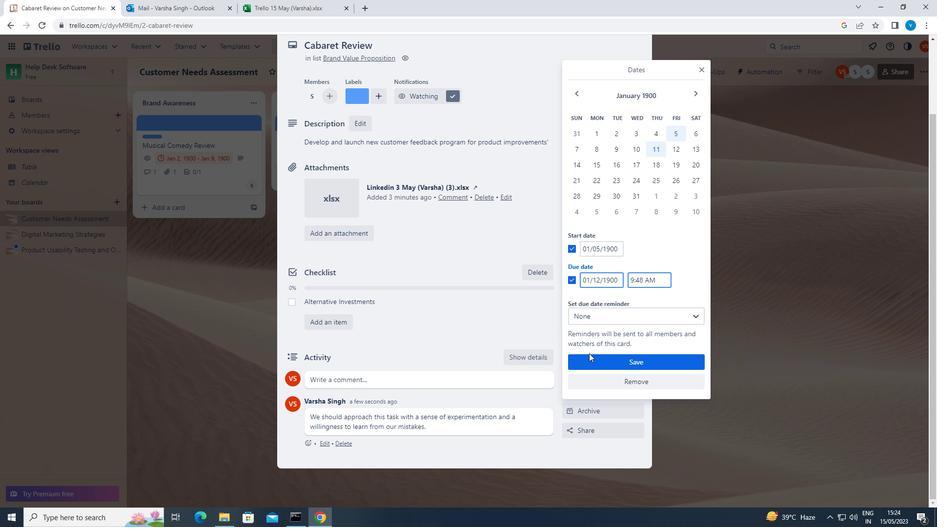 
Action: Mouse pressed left at (586, 364)
Screenshot: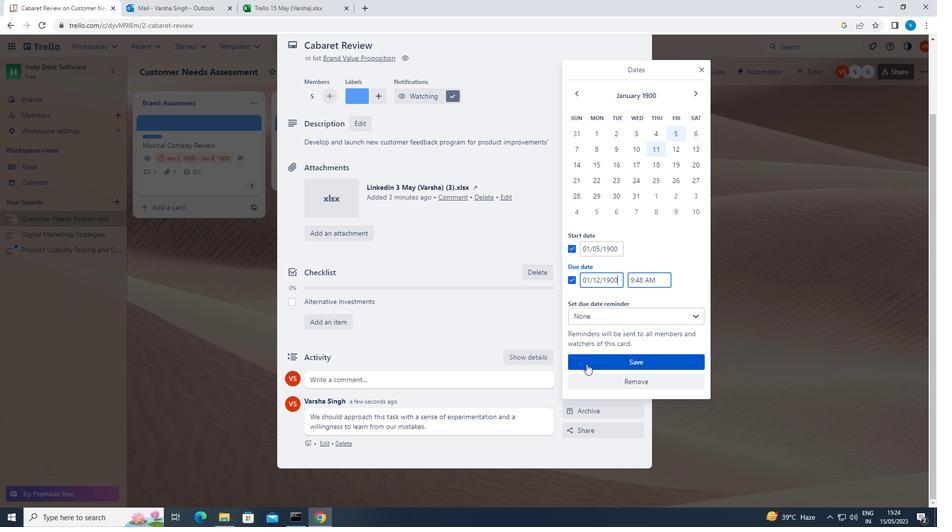 
Action: Mouse moved to (586, 364)
Screenshot: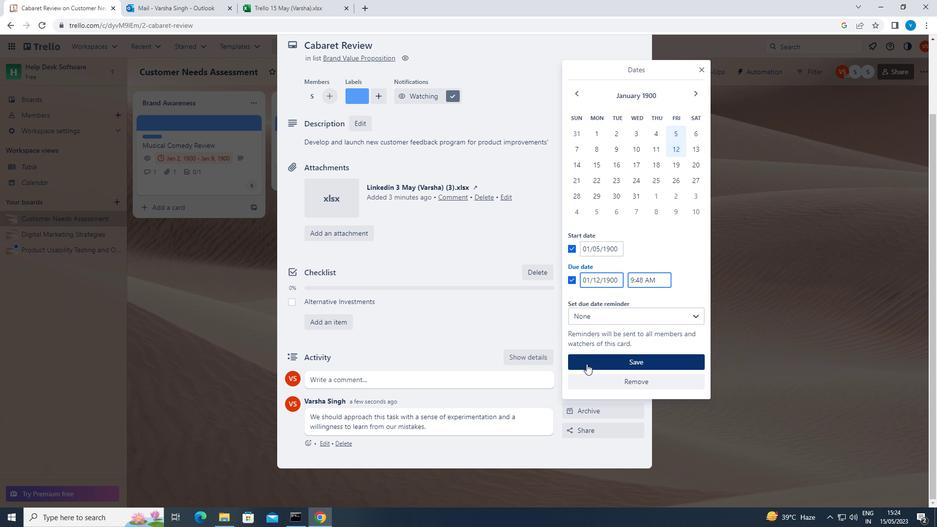 
